 Task: Search one way flight ticket for 2 adults, 2 children, 2 infants in seat in first from Montrose: Montrose Regional Airport to Gillette: Gillette Campbell County Airport on 5-1-2023. Choice of flights is Singapure airlines. Number of bags: 7 checked bags. Price is upto 50000. Outbound departure time preference is 11:15.
Action: Mouse moved to (248, 254)
Screenshot: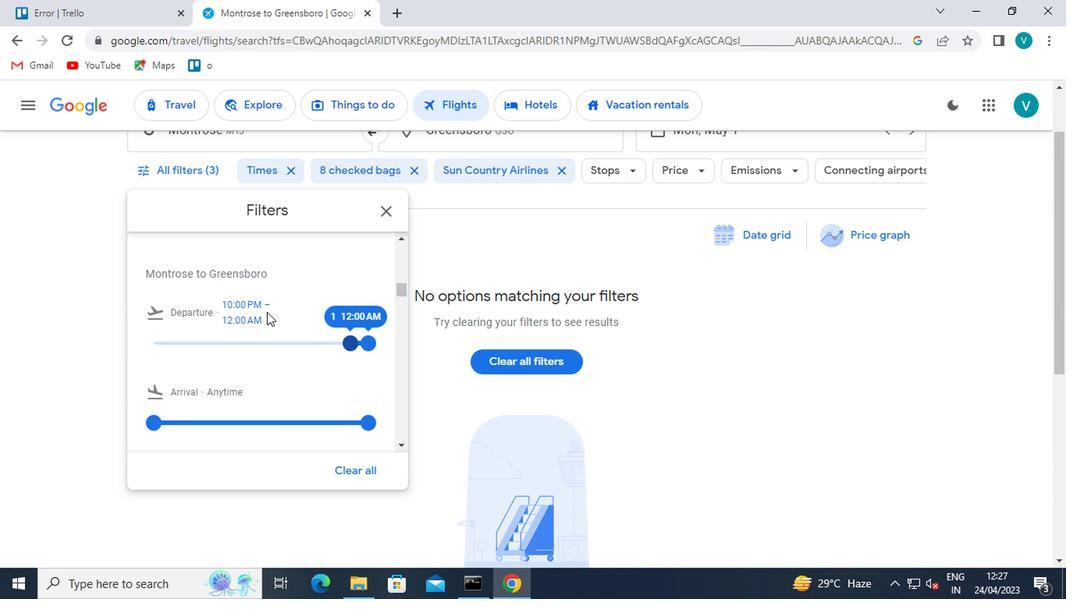 
Action: Mouse scrolled (248, 255) with delta (0, 0)
Screenshot: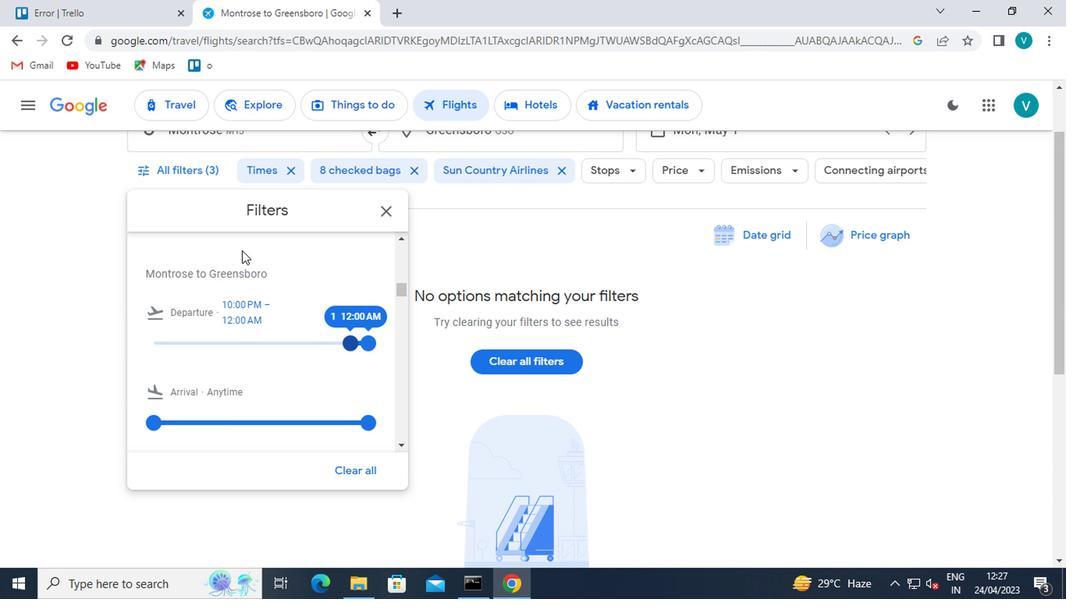 
Action: Mouse scrolled (248, 255) with delta (0, 0)
Screenshot: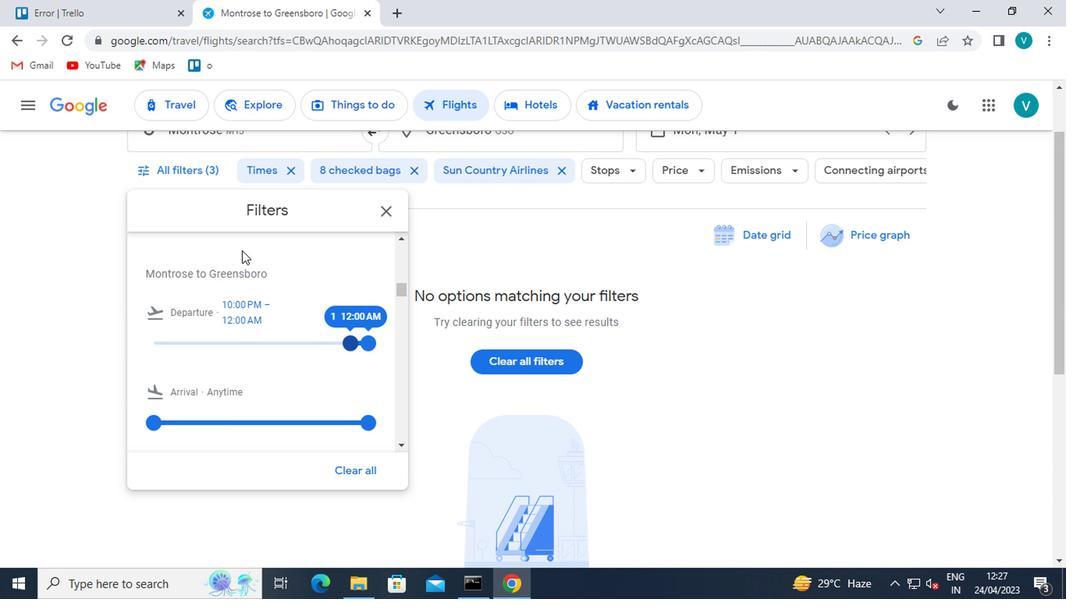 
Action: Mouse scrolled (248, 255) with delta (0, 0)
Screenshot: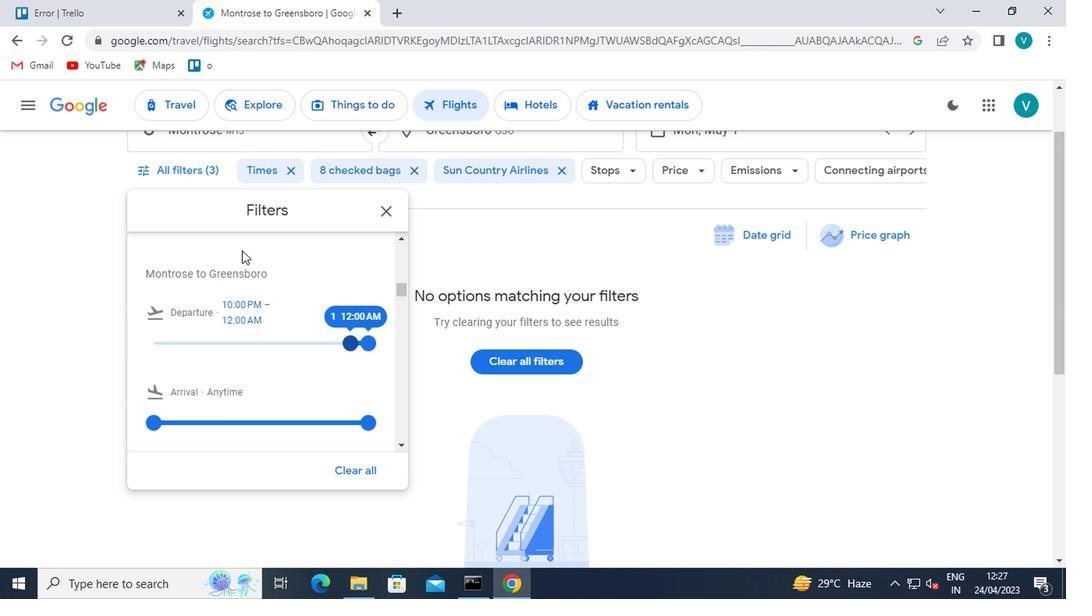 
Action: Mouse scrolled (248, 255) with delta (0, 0)
Screenshot: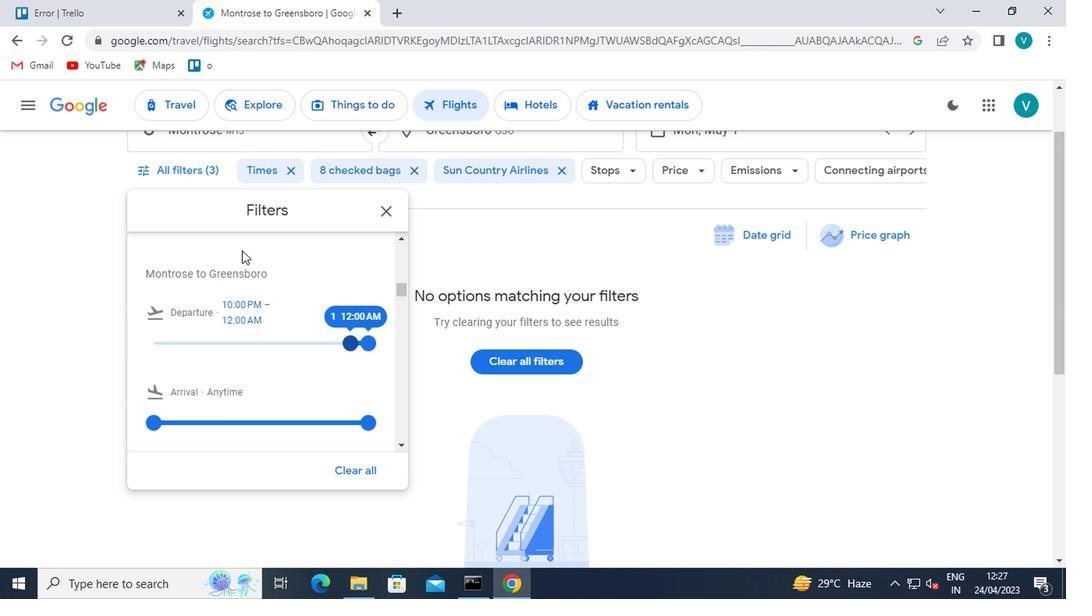 
Action: Mouse moved to (297, 232)
Screenshot: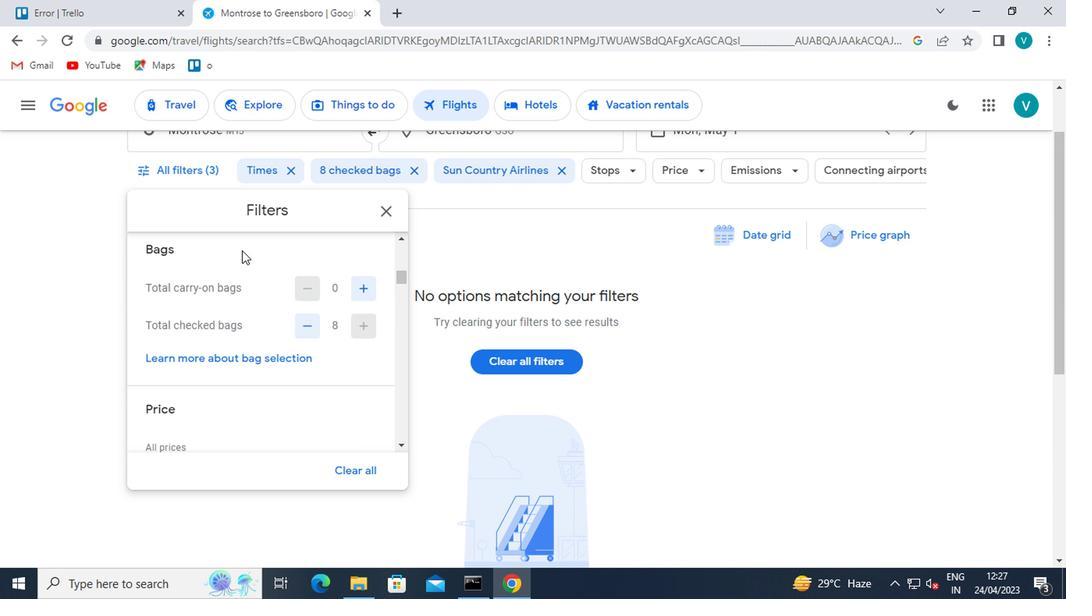 
Action: Mouse scrolled (297, 233) with delta (0, 0)
Screenshot: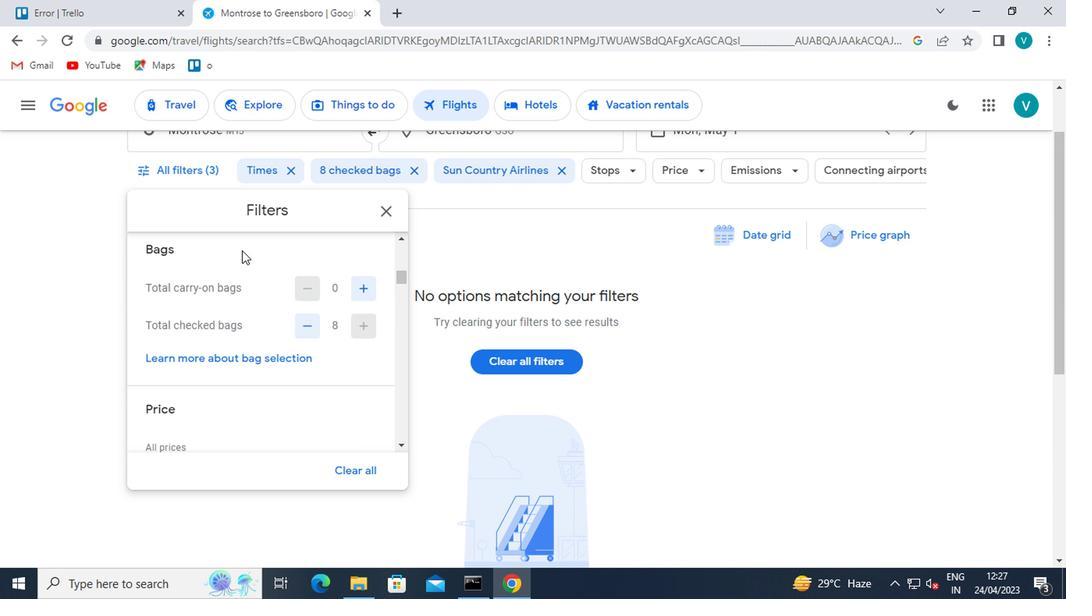
Action: Mouse moved to (298, 231)
Screenshot: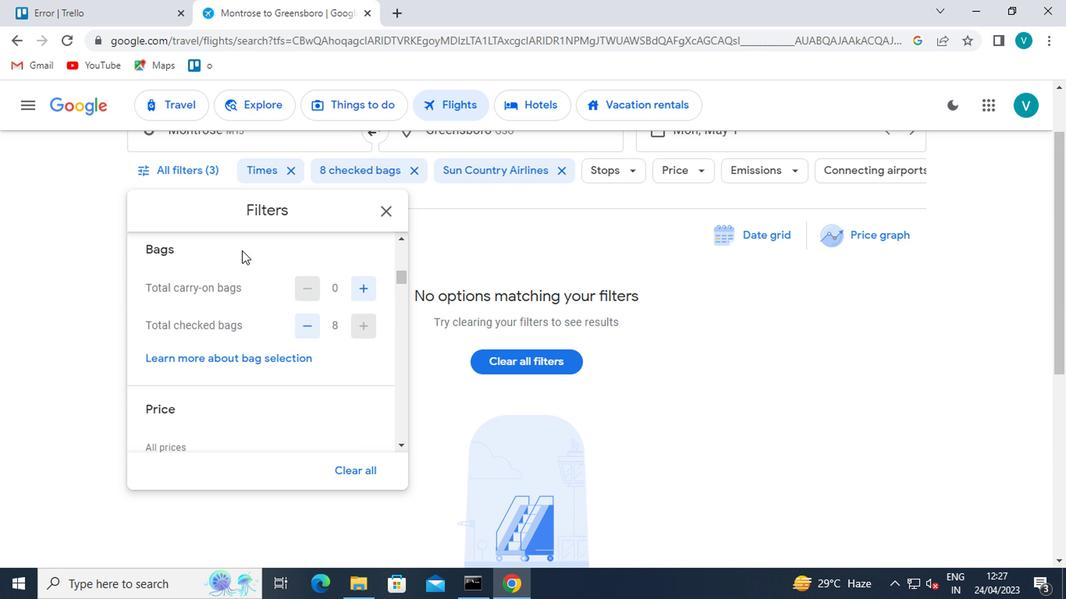 
Action: Mouse scrolled (298, 232) with delta (0, 0)
Screenshot: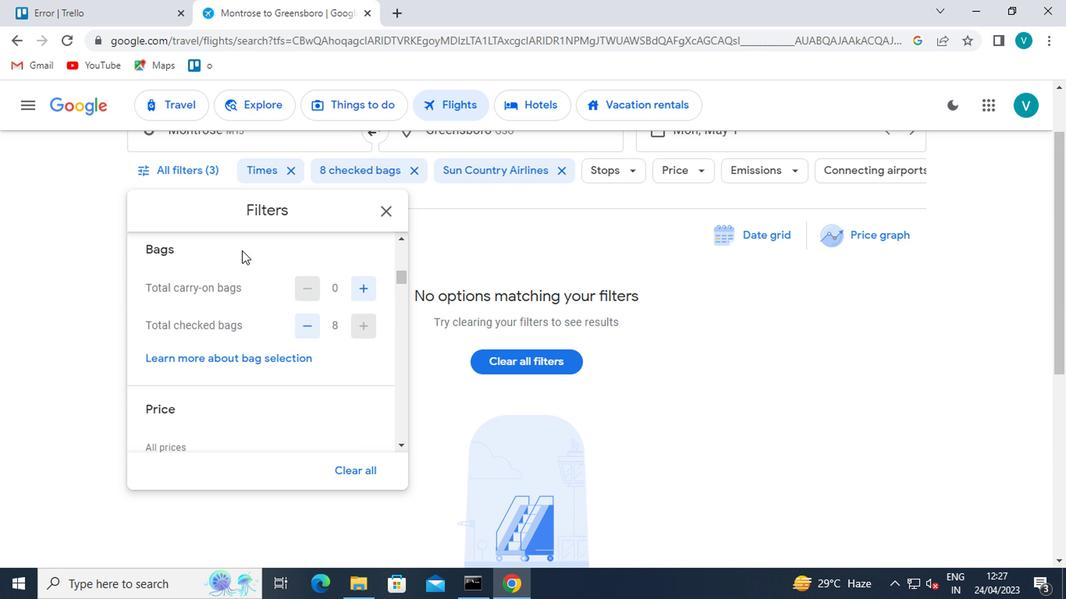 
Action: Mouse moved to (298, 231)
Screenshot: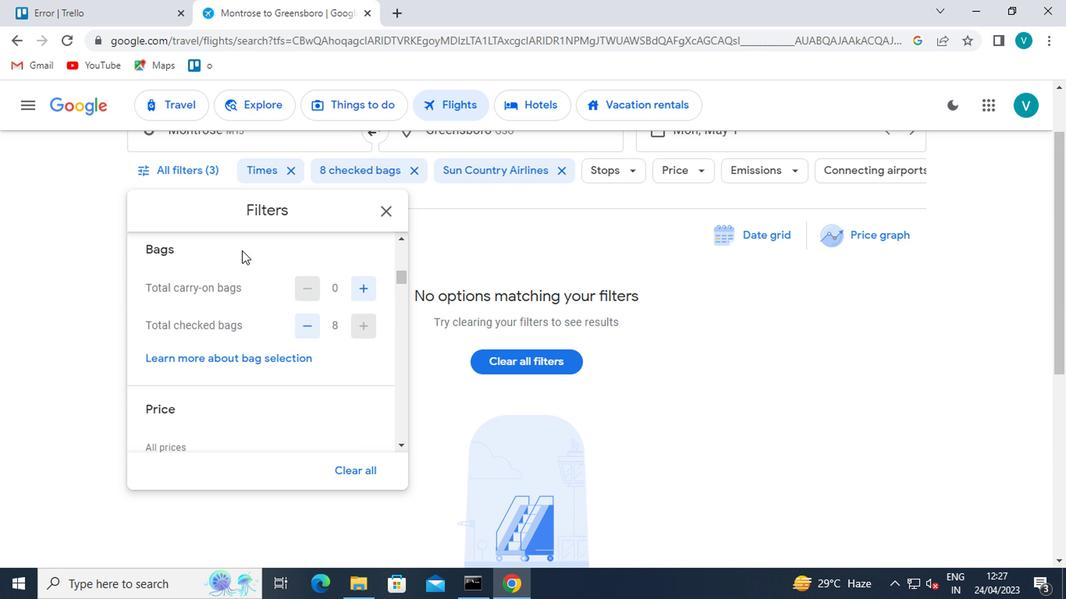 
Action: Mouse scrolled (298, 231) with delta (0, 0)
Screenshot: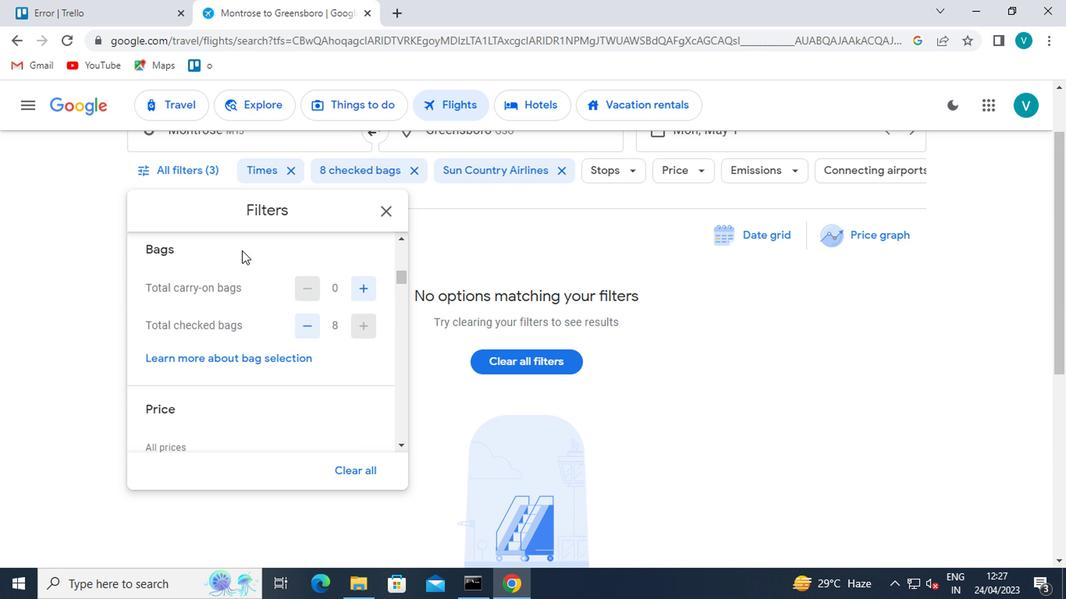 
Action: Mouse moved to (299, 230)
Screenshot: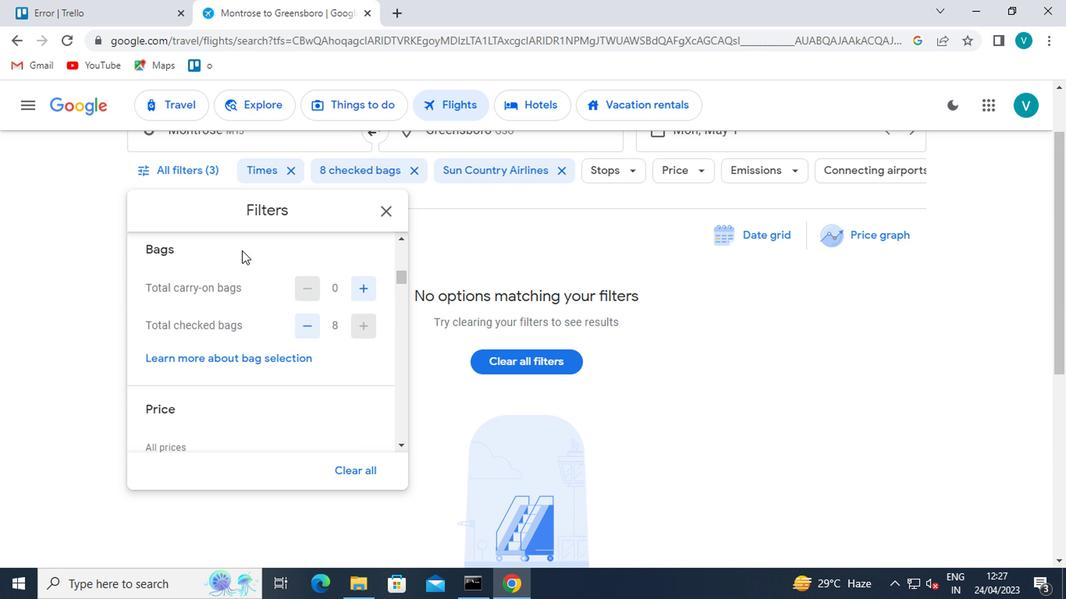 
Action: Mouse scrolled (299, 231) with delta (0, 0)
Screenshot: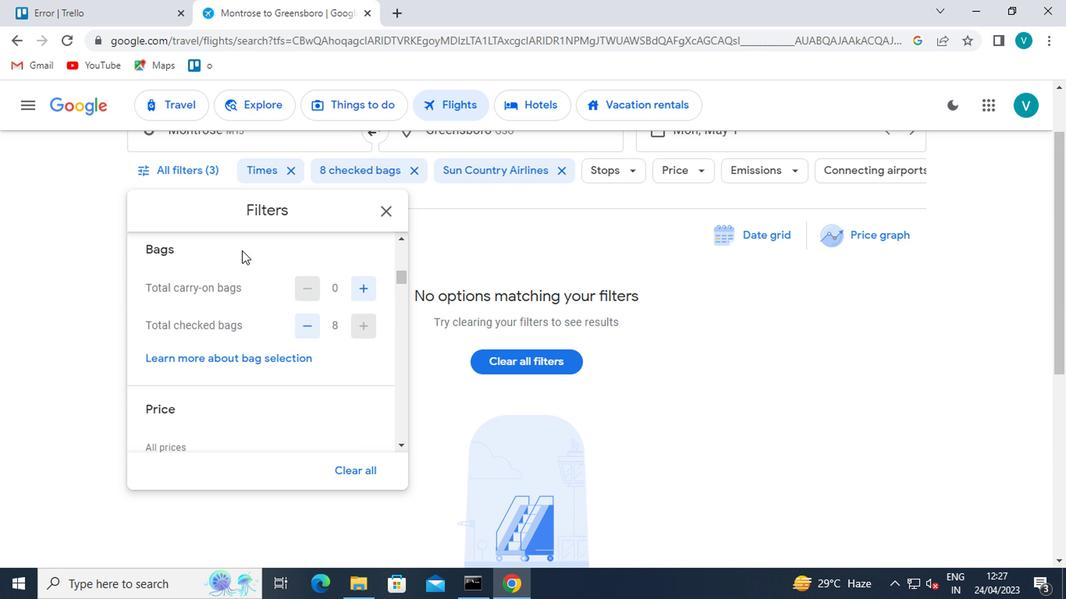 
Action: Mouse scrolled (299, 231) with delta (0, 0)
Screenshot: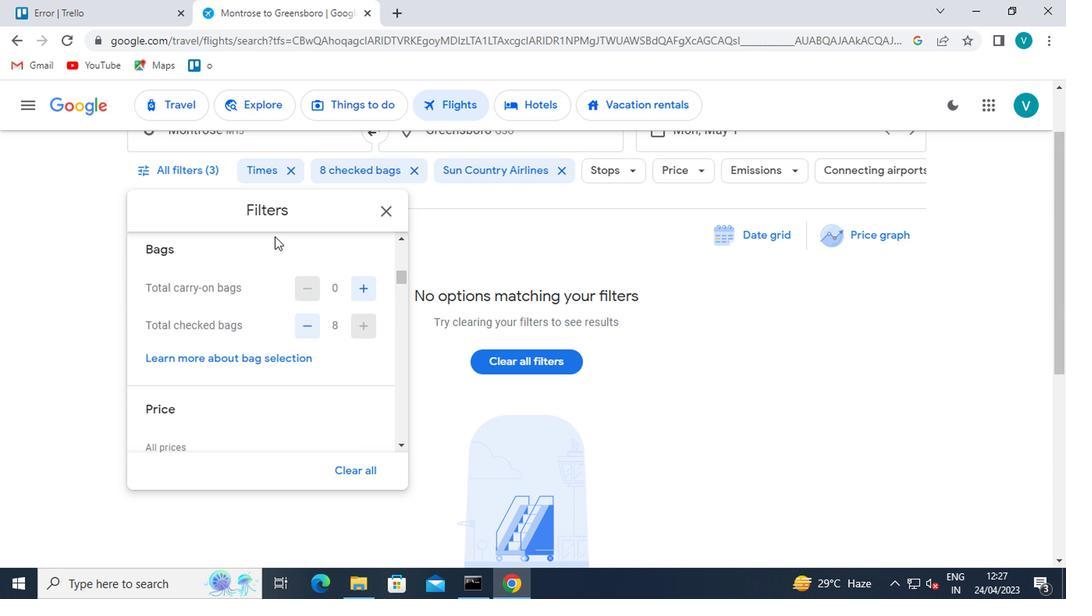
Action: Mouse moved to (213, 198)
Screenshot: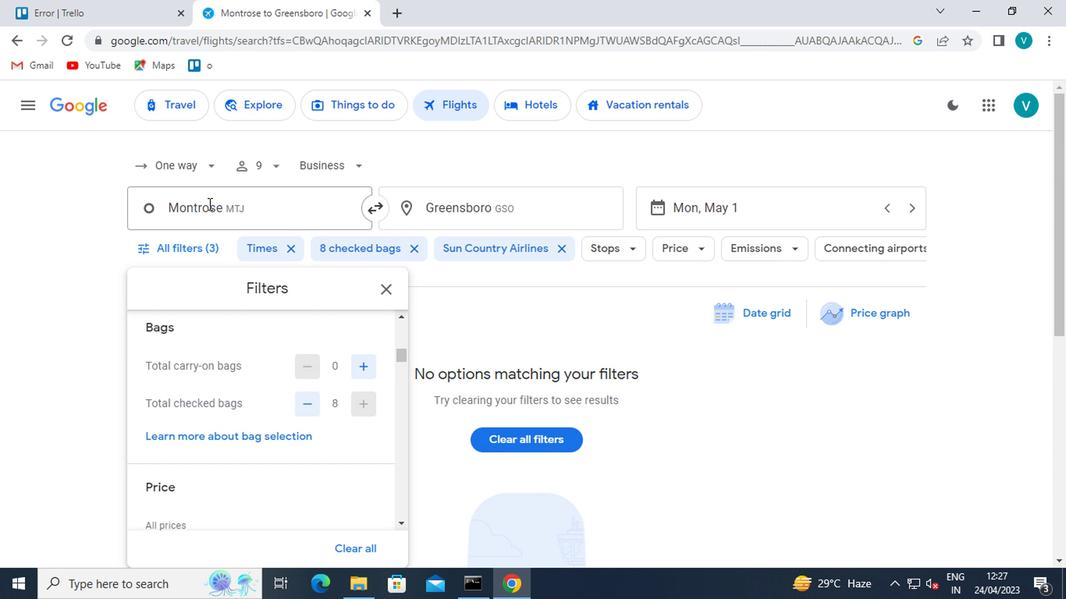 
Action: Mouse pressed left at (213, 198)
Screenshot: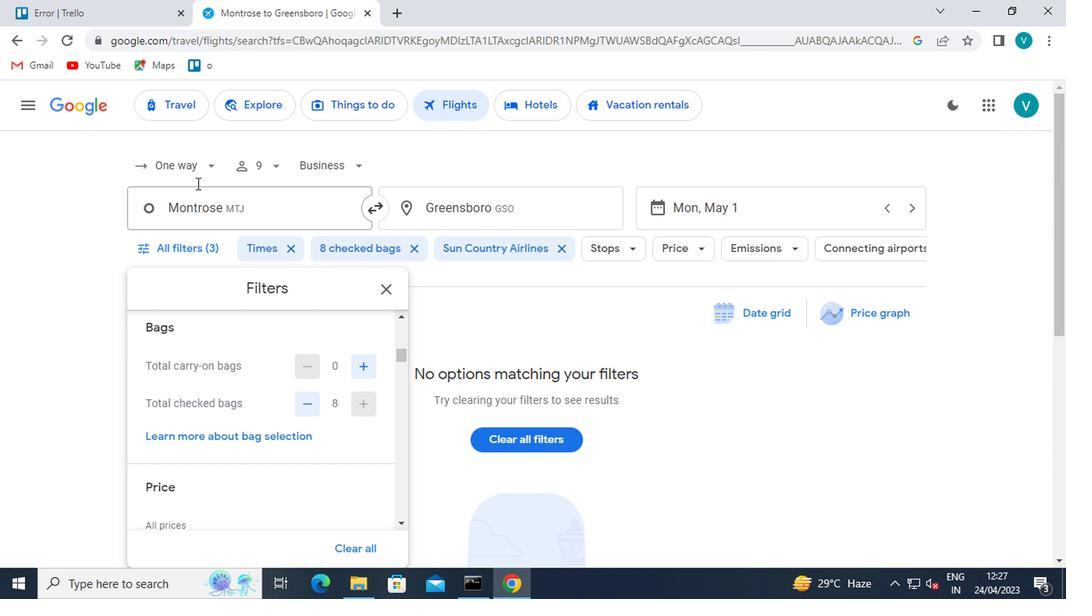 
Action: Mouse moved to (222, 242)
Screenshot: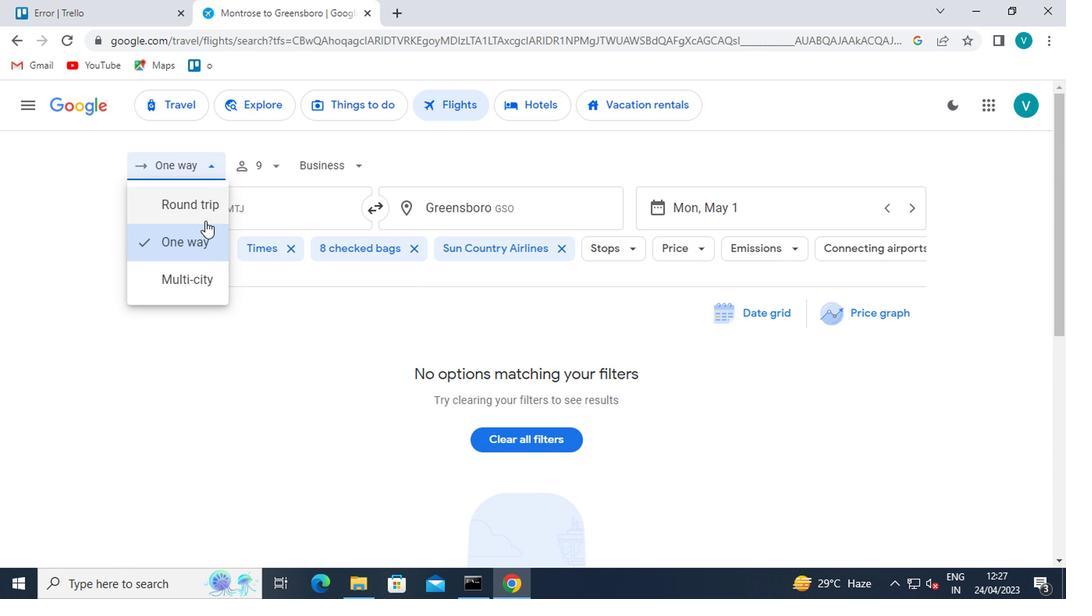 
Action: Mouse pressed left at (222, 242)
Screenshot: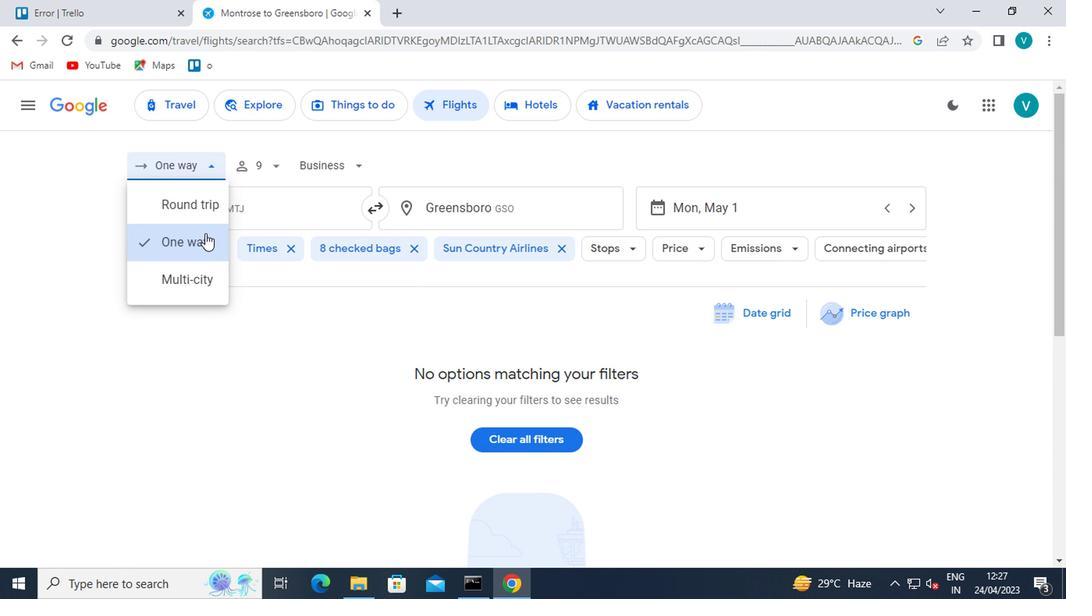 
Action: Mouse moved to (266, 198)
Screenshot: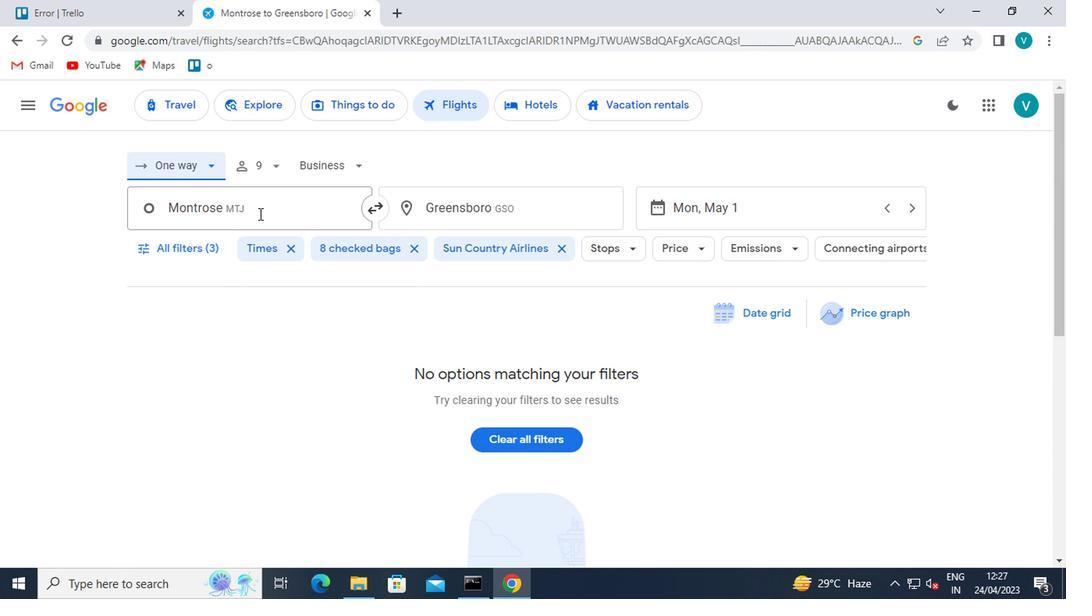 
Action: Mouse pressed left at (266, 198)
Screenshot: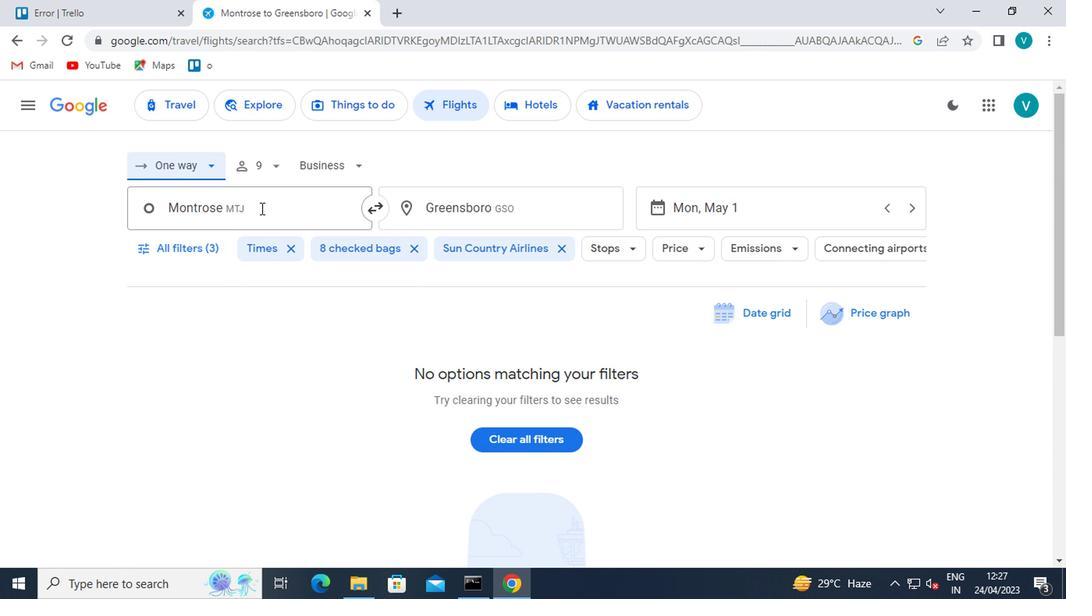 
Action: Mouse moved to (354, 221)
Screenshot: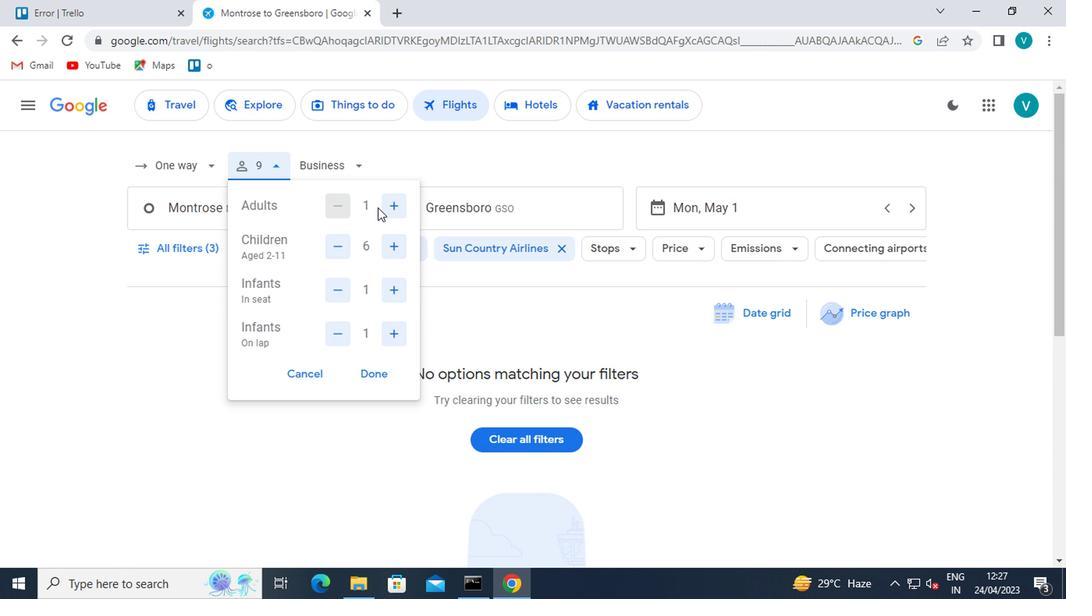 
Action: Mouse pressed left at (354, 221)
Screenshot: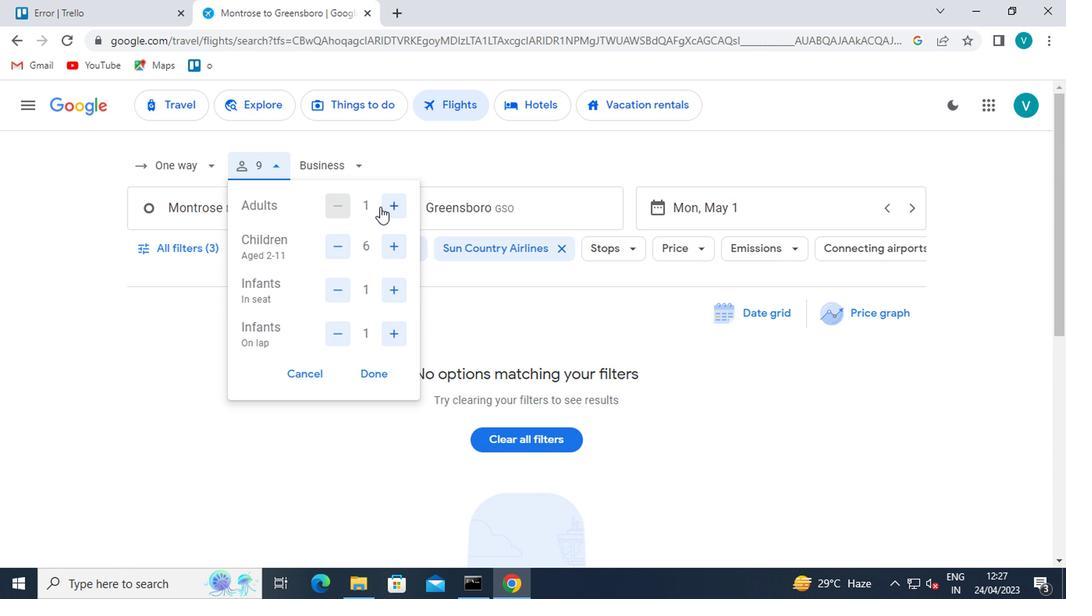 
Action: Mouse moved to (314, 252)
Screenshot: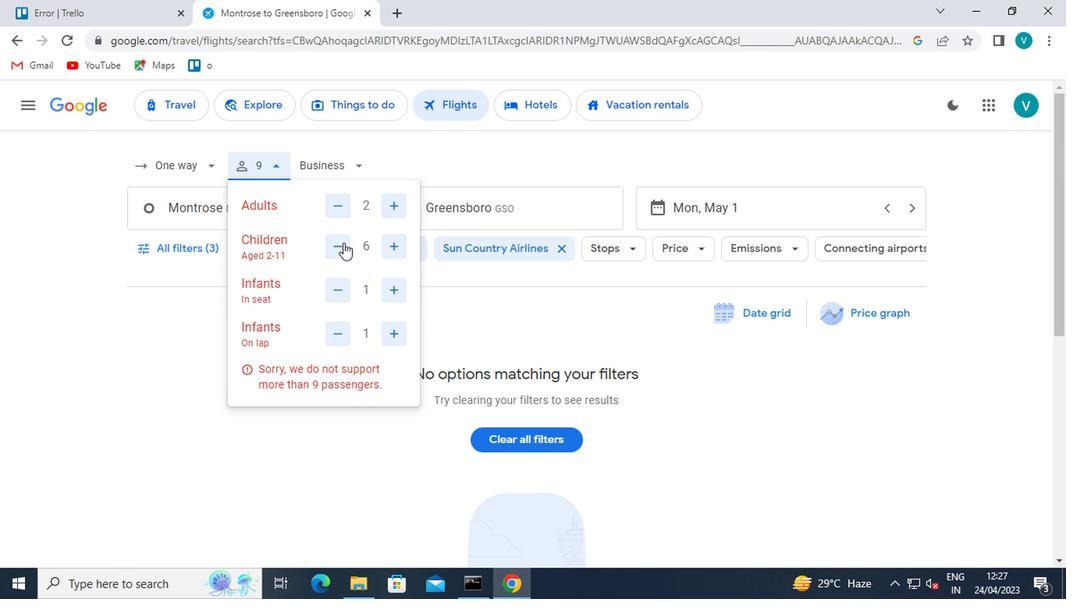 
Action: Mouse pressed left at (314, 252)
Screenshot: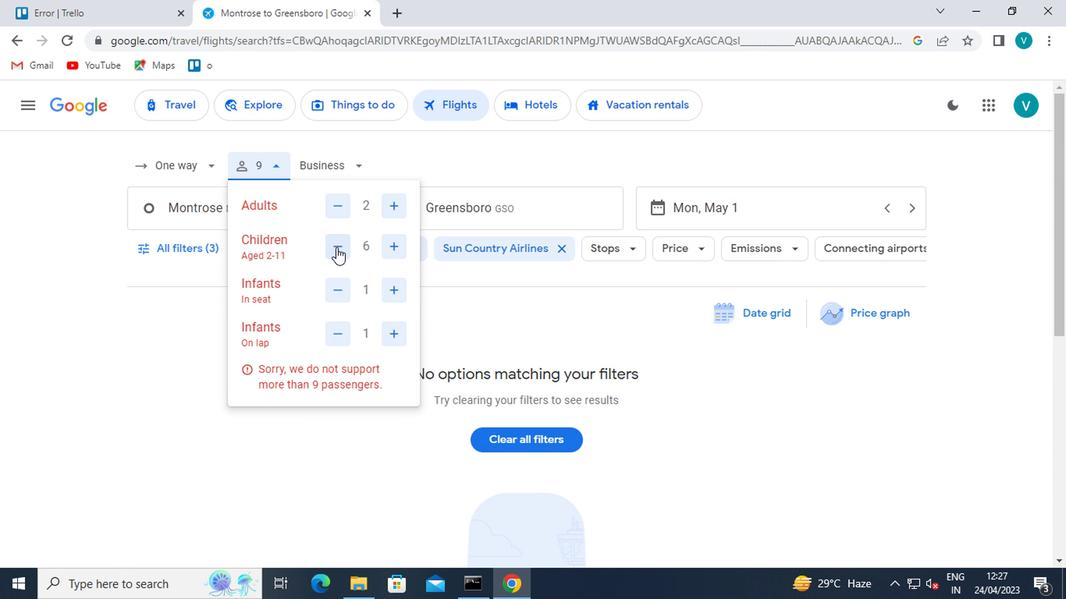 
Action: Mouse pressed left at (314, 252)
Screenshot: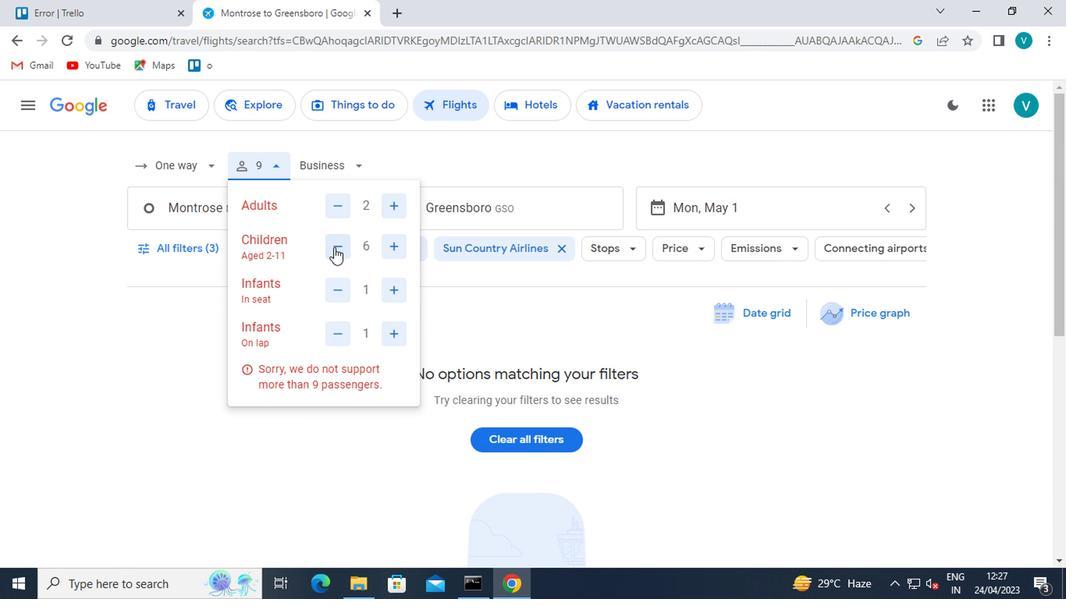 
Action: Mouse pressed left at (314, 252)
Screenshot: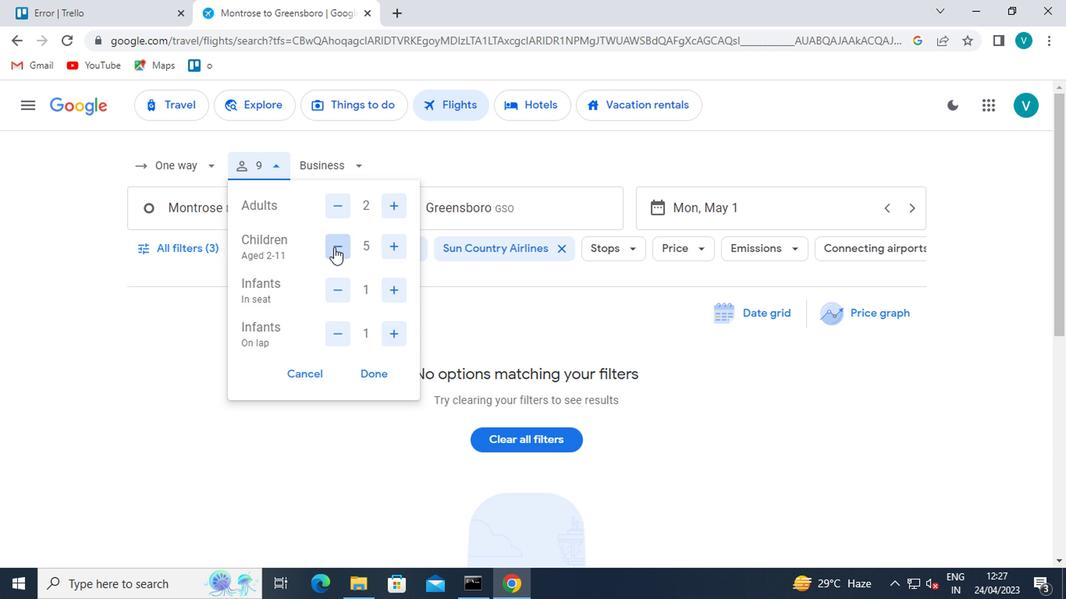 
Action: Mouse pressed left at (314, 252)
Screenshot: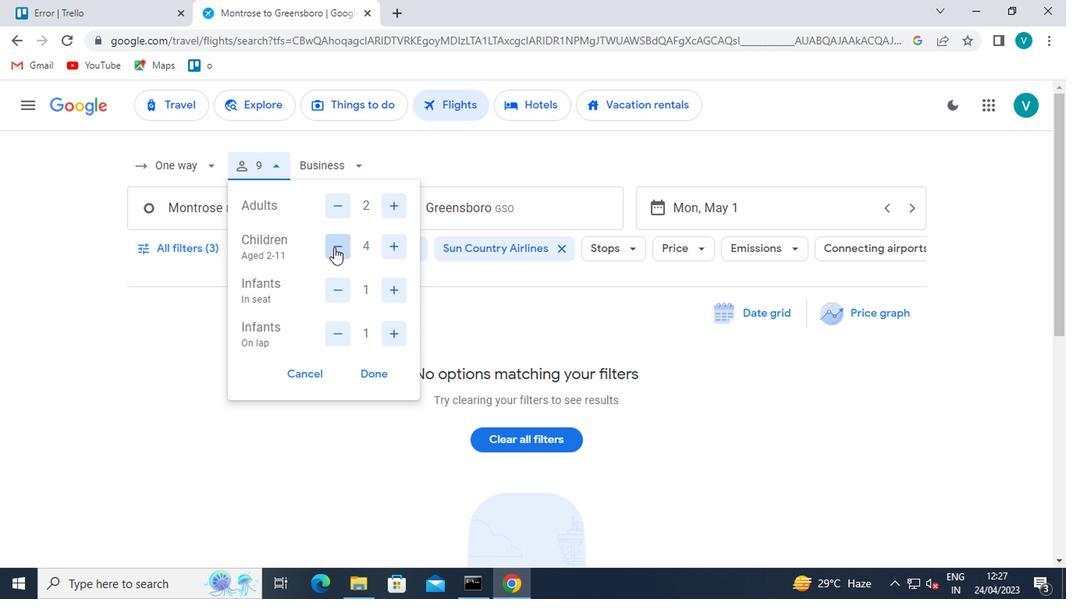 
Action: Mouse moved to (351, 279)
Screenshot: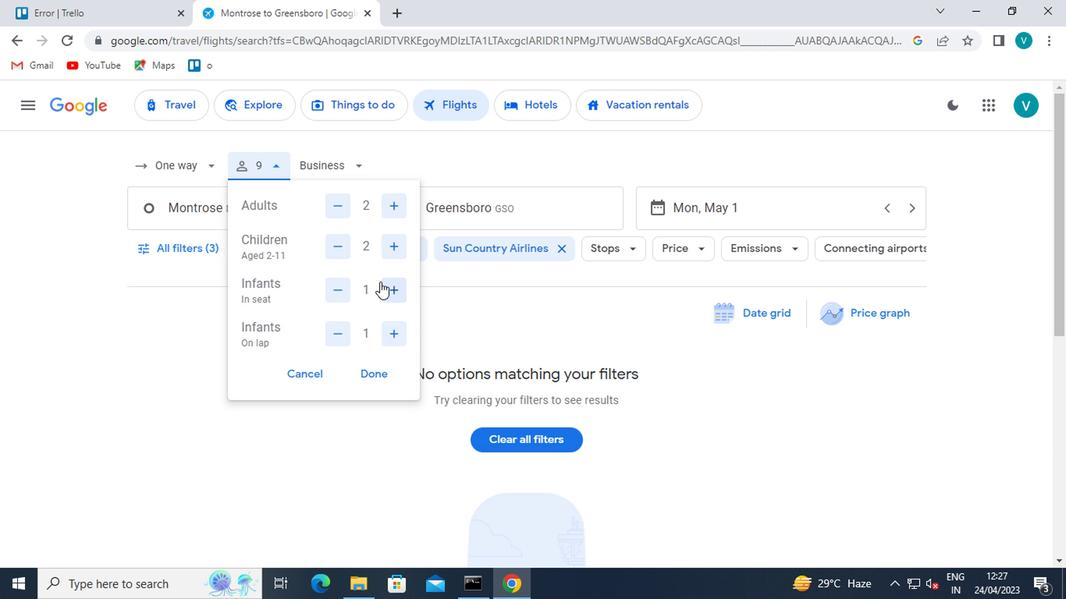 
Action: Mouse pressed left at (351, 279)
Screenshot: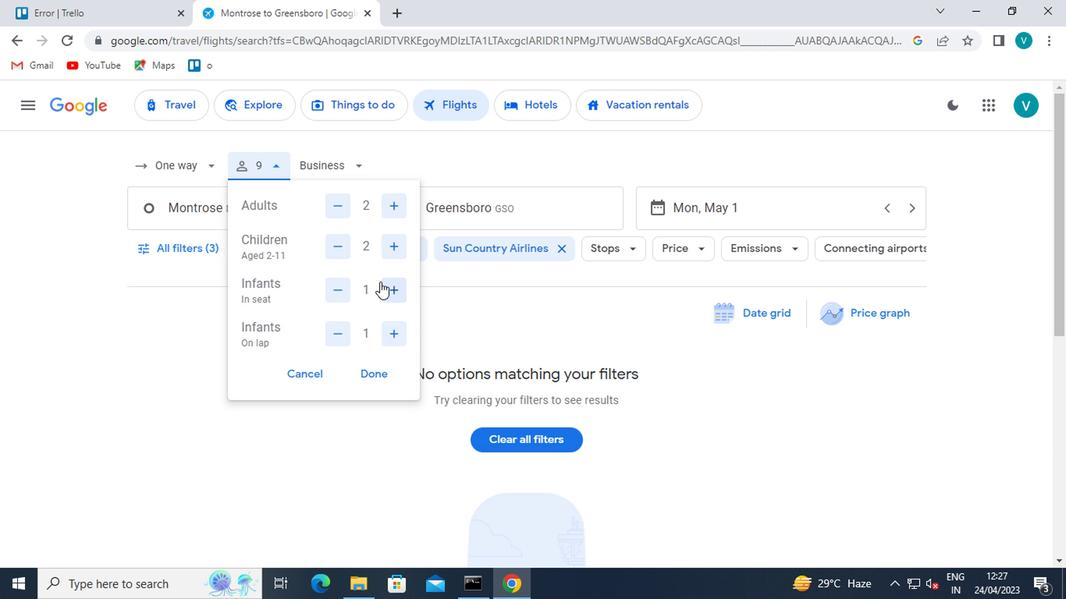 
Action: Mouse moved to (317, 314)
Screenshot: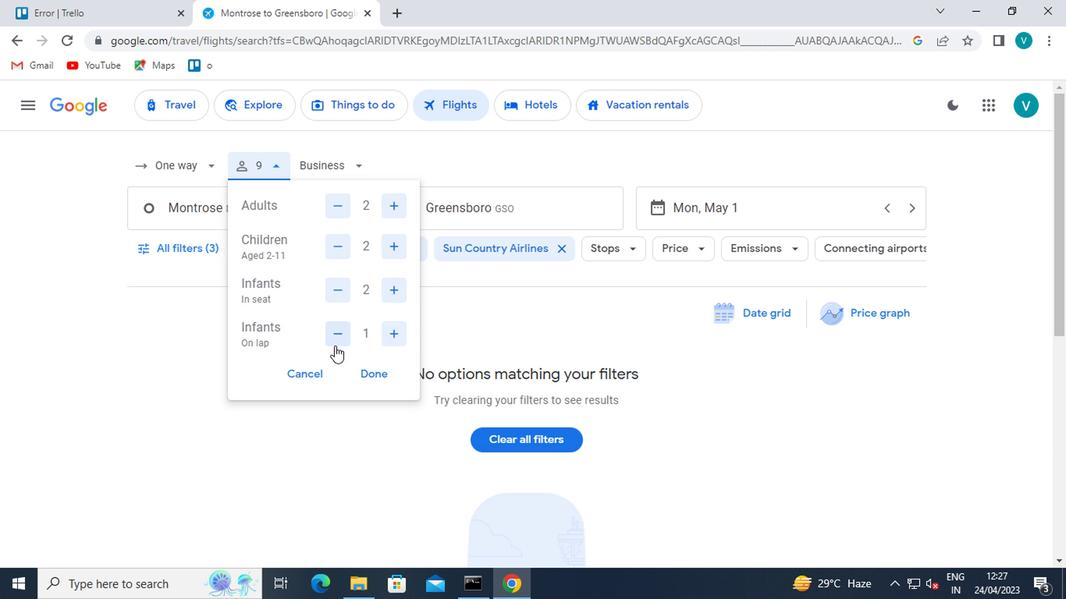 
Action: Mouse pressed left at (317, 314)
Screenshot: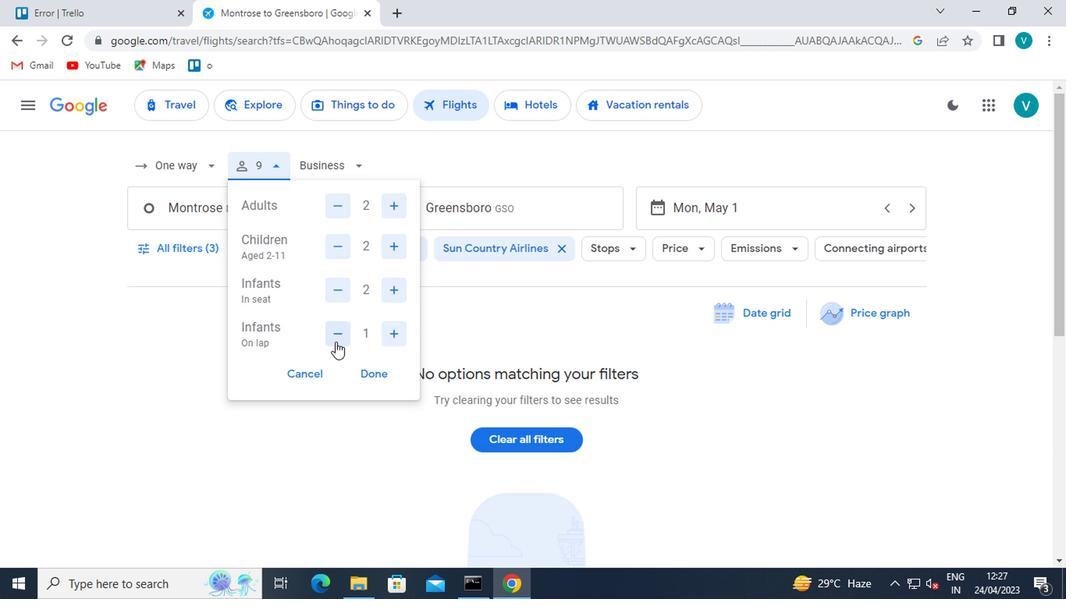 
Action: Mouse moved to (347, 343)
Screenshot: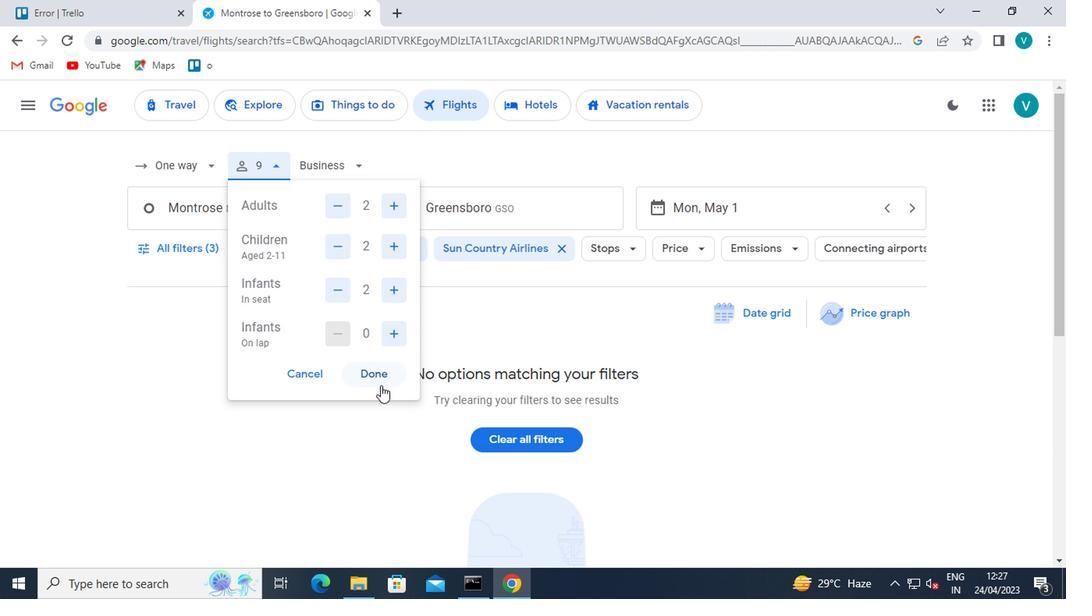 
Action: Mouse pressed left at (347, 343)
Screenshot: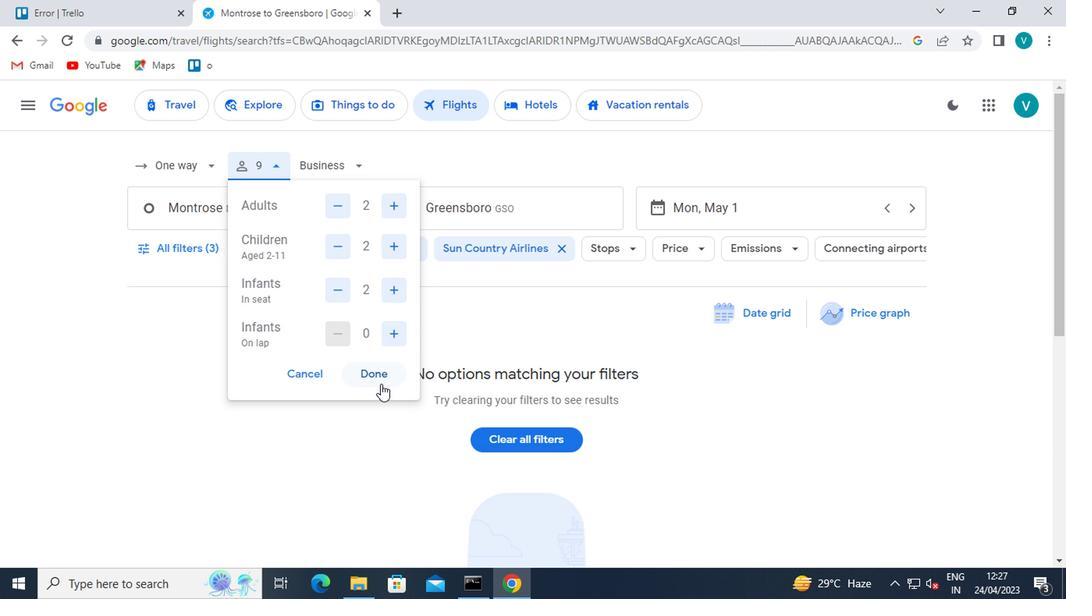 
Action: Mouse moved to (327, 200)
Screenshot: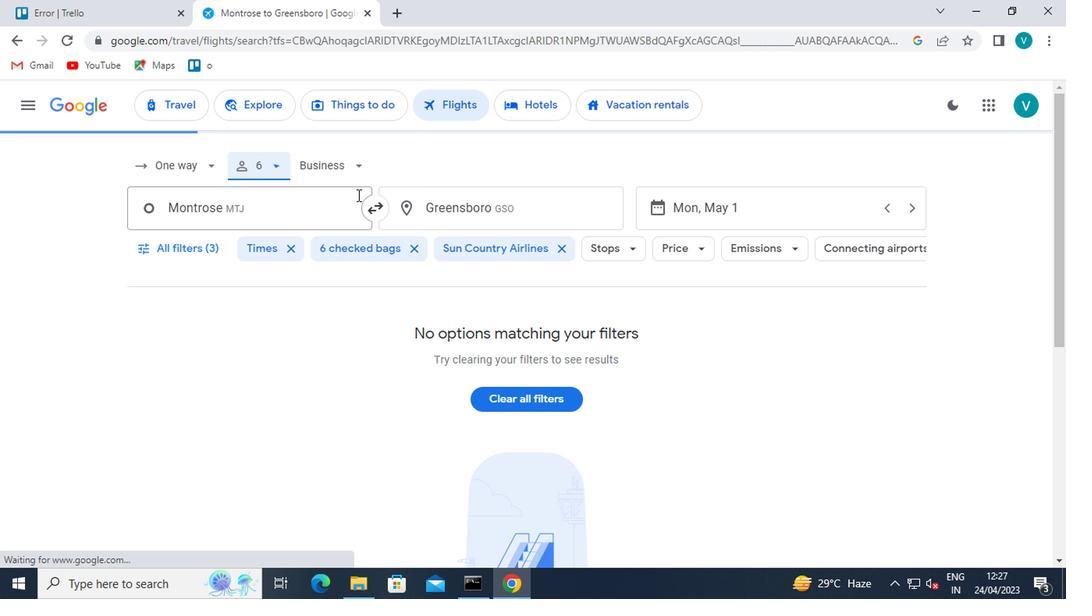 
Action: Mouse pressed left at (327, 200)
Screenshot: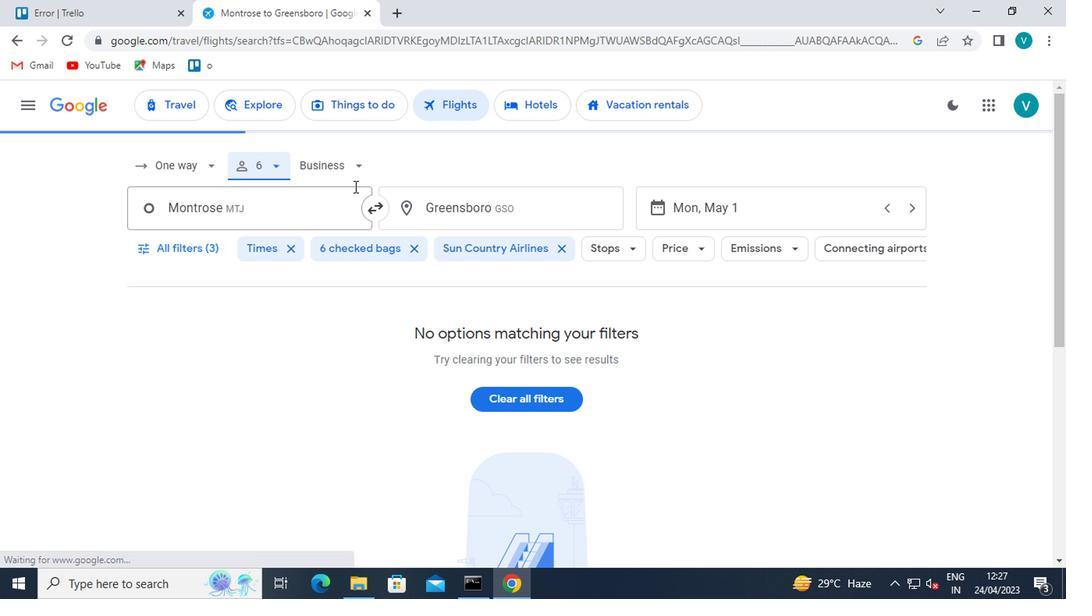 
Action: Mouse moved to (332, 296)
Screenshot: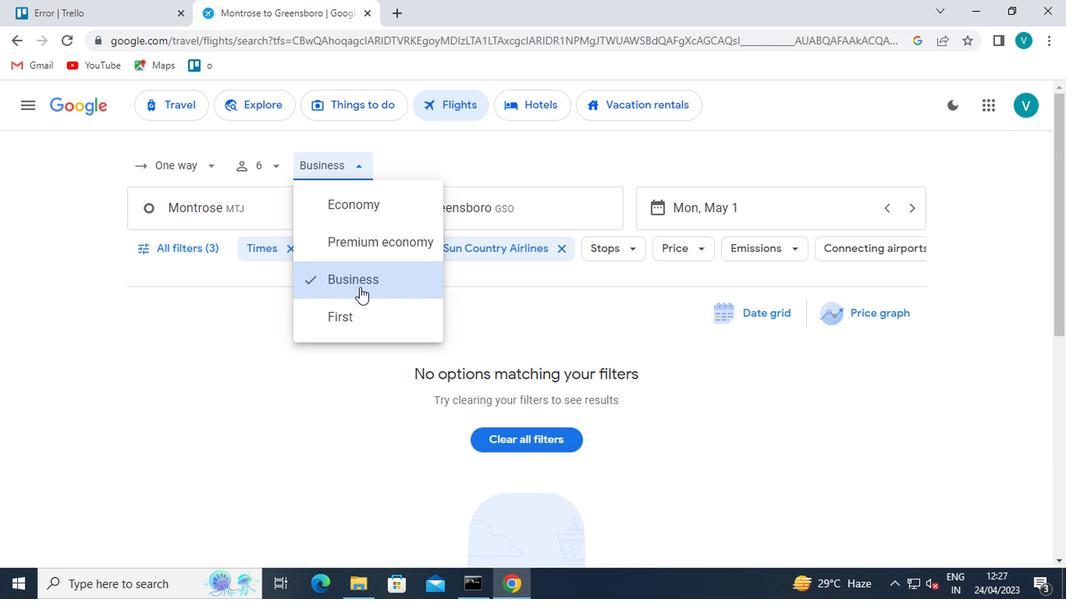 
Action: Mouse pressed left at (332, 296)
Screenshot: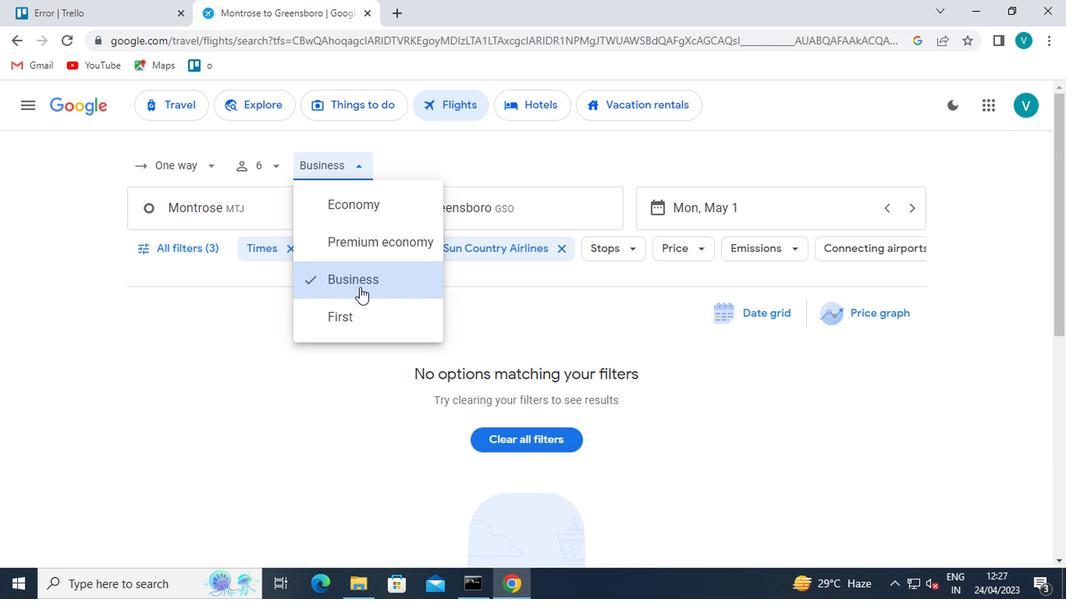 
Action: Mouse moved to (312, 233)
Screenshot: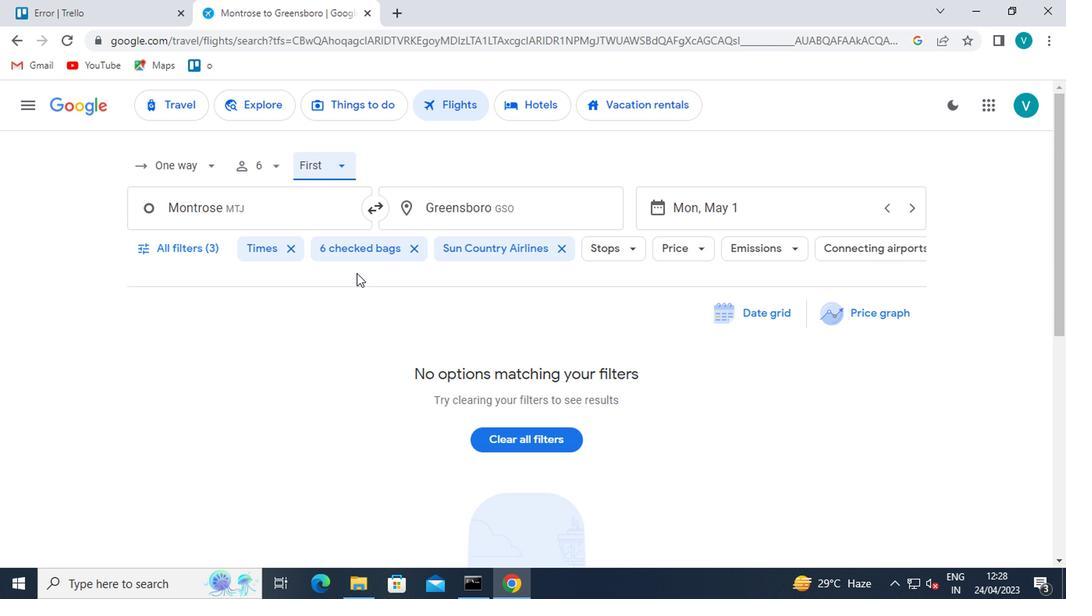 
Action: Mouse pressed left at (312, 233)
Screenshot: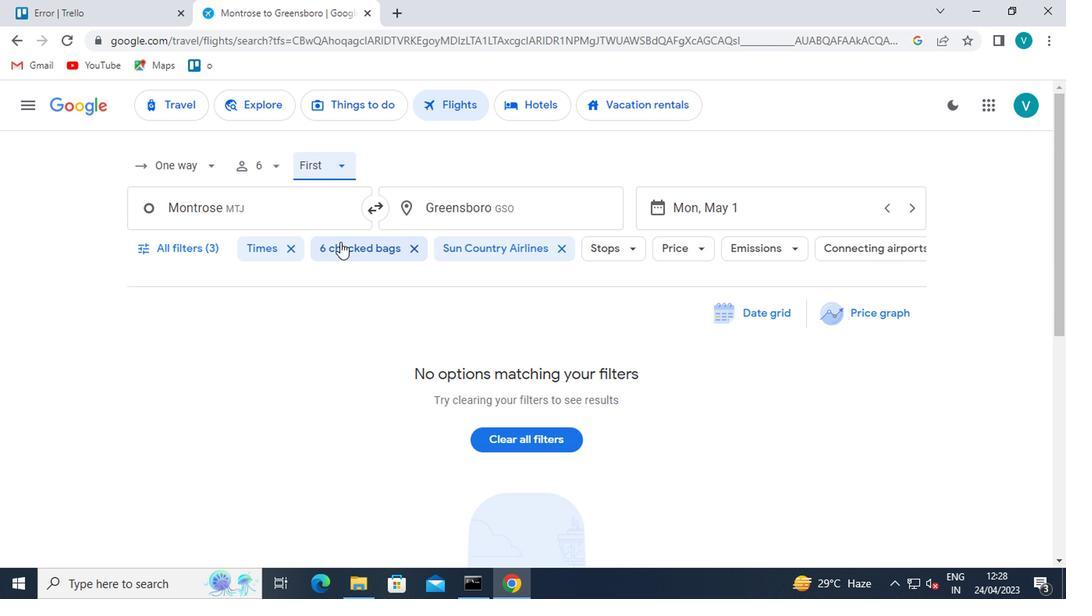 
Action: Mouse moved to (290, 263)
Screenshot: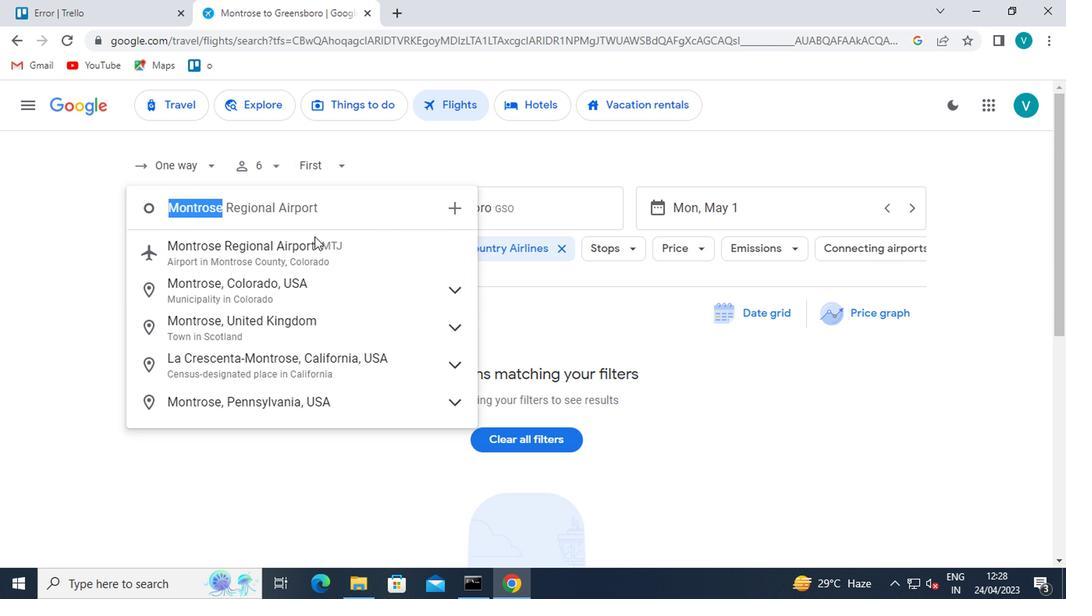 
Action: Mouse pressed left at (290, 263)
Screenshot: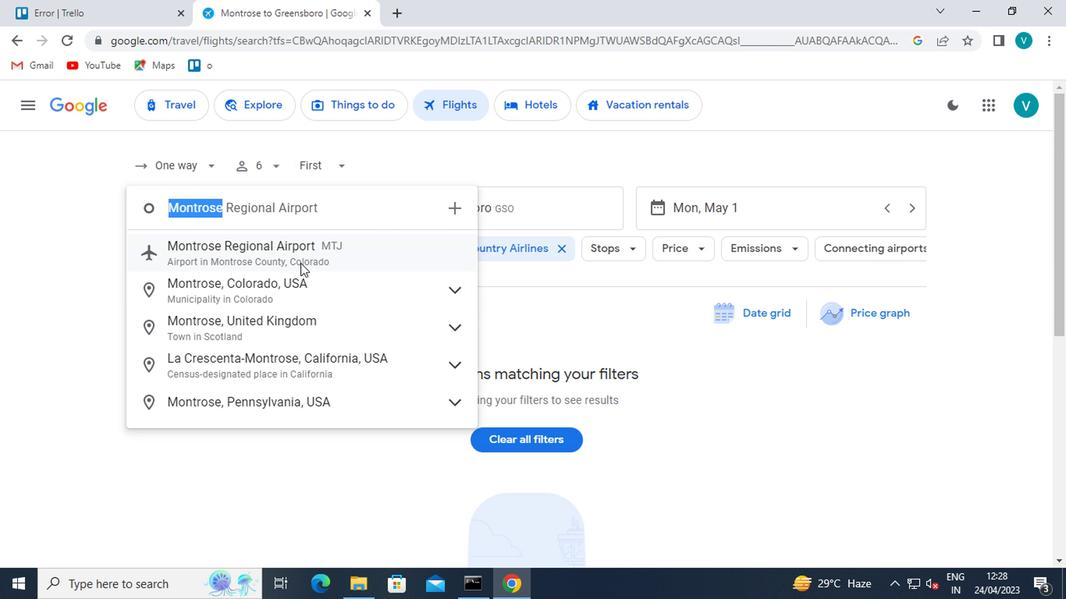 
Action: Mouse moved to (449, 228)
Screenshot: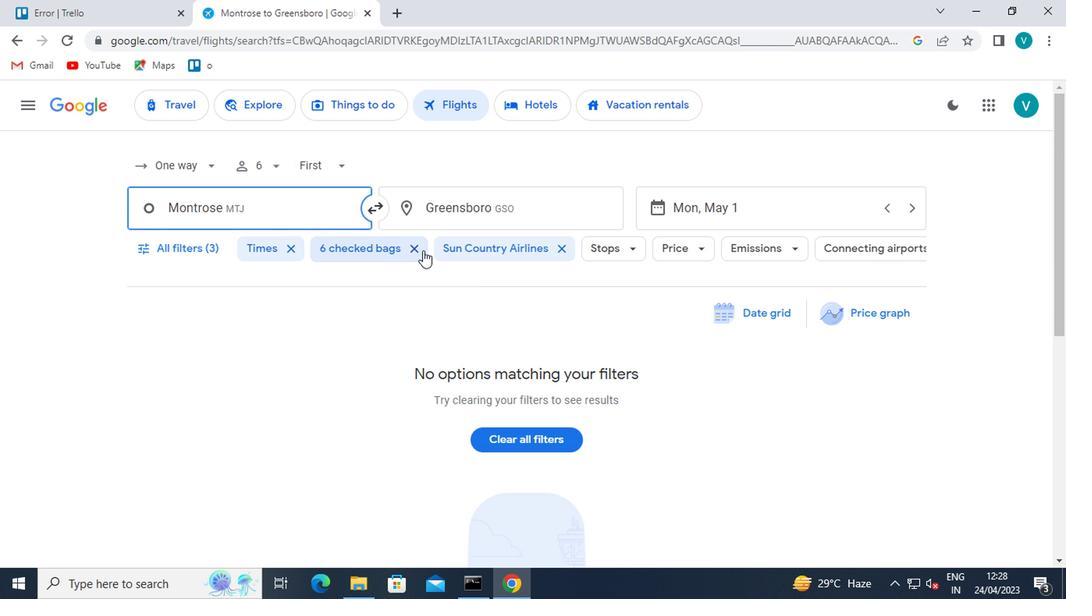 
Action: Mouse pressed left at (449, 228)
Screenshot: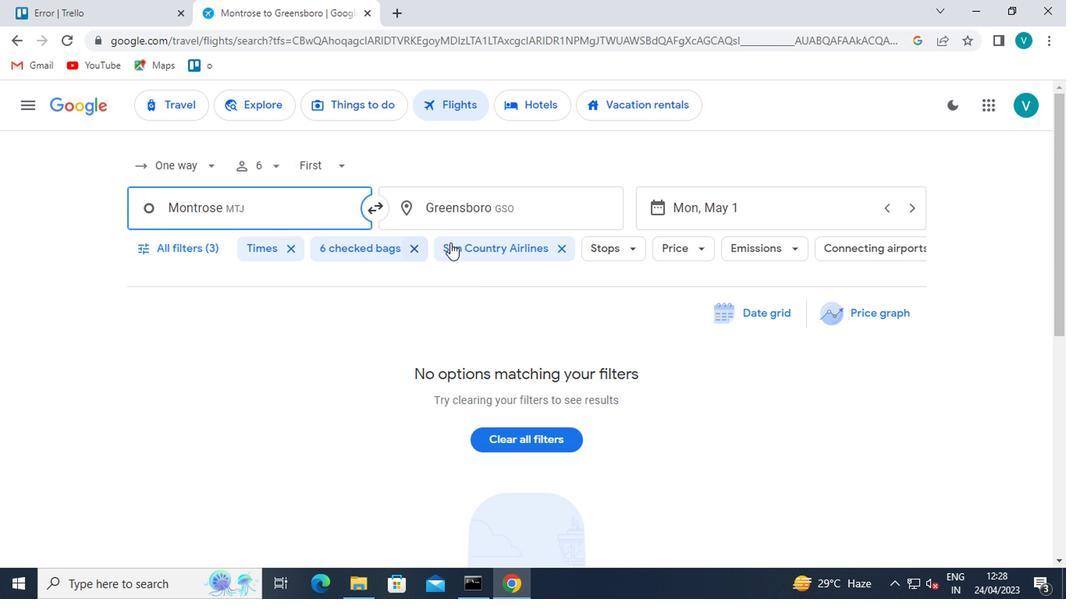 
Action: Key pressed <Key.shift>GILLETTE<Key.enter>
Screenshot: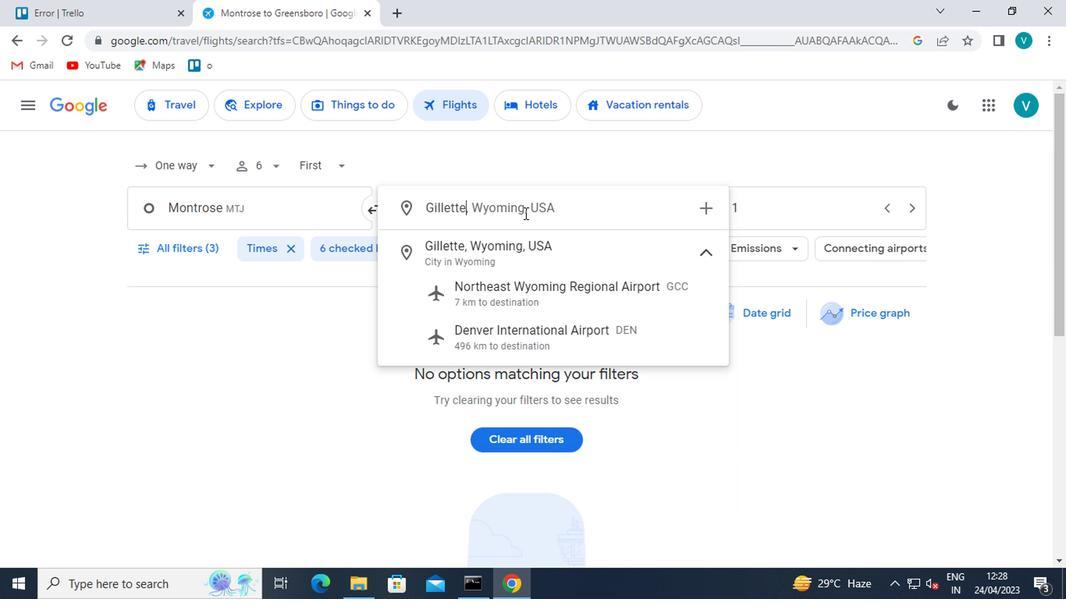 
Action: Mouse moved to (622, 230)
Screenshot: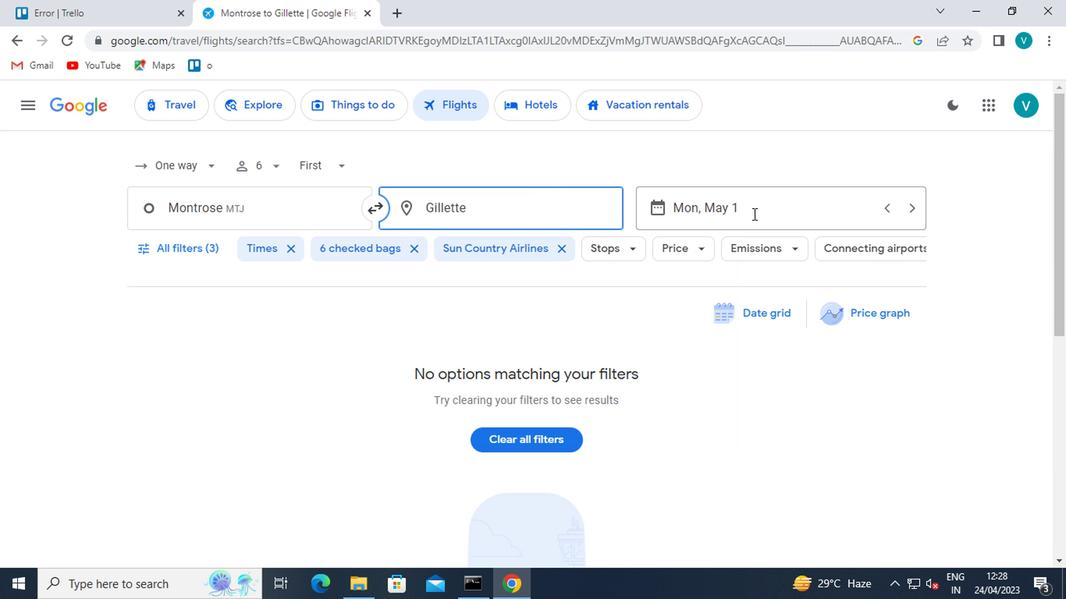 
Action: Mouse pressed left at (622, 230)
Screenshot: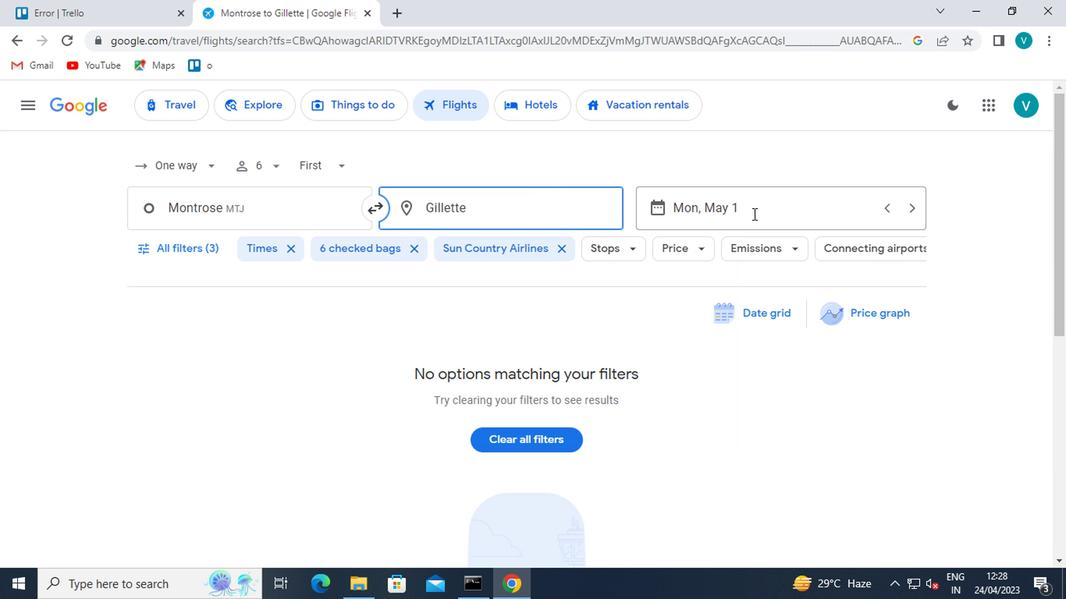 
Action: Mouse moved to (588, 283)
Screenshot: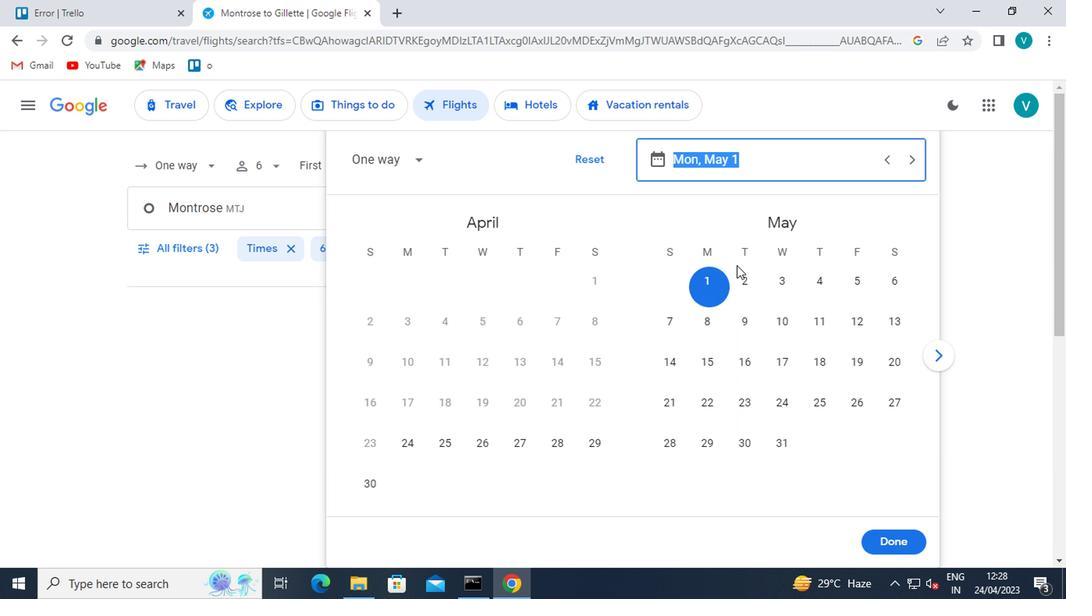 
Action: Mouse pressed left at (588, 283)
Screenshot: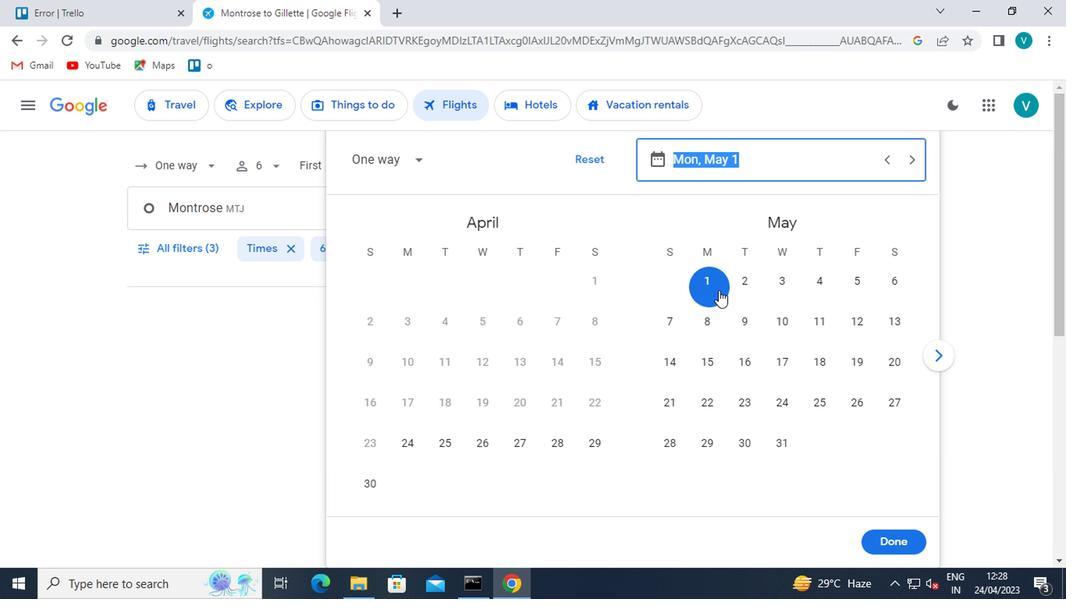 
Action: Mouse moved to (708, 465)
Screenshot: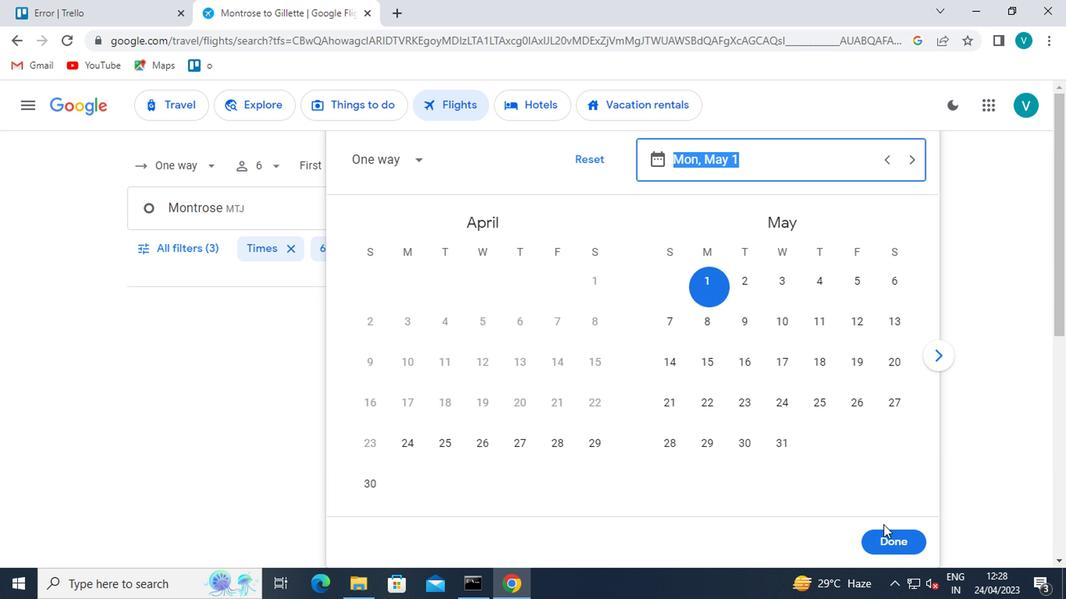 
Action: Mouse pressed left at (708, 465)
Screenshot: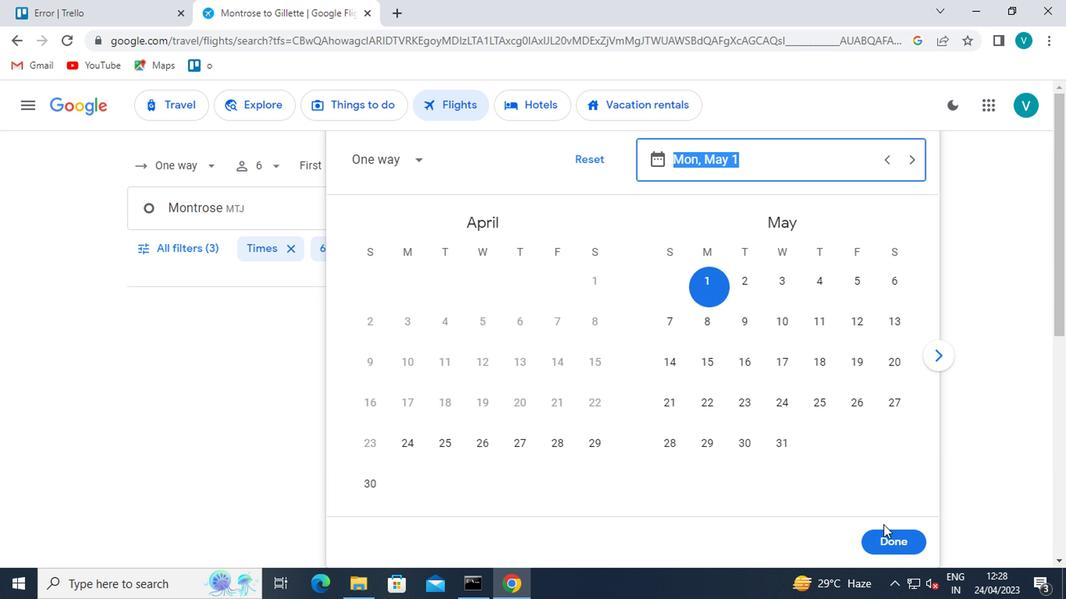 
Action: Mouse moved to (214, 250)
Screenshot: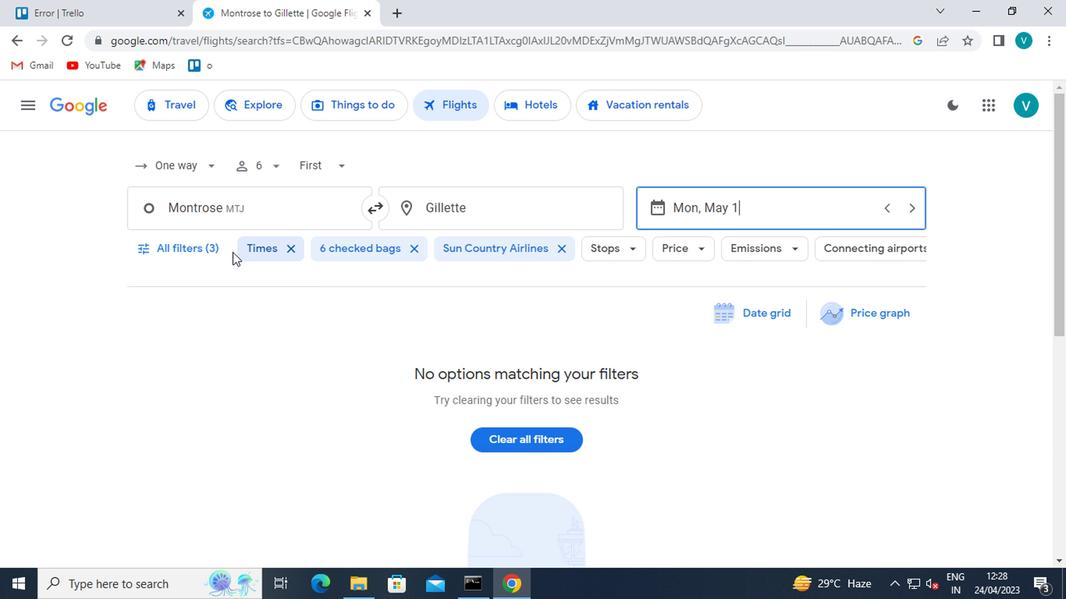 
Action: Mouse pressed left at (214, 250)
Screenshot: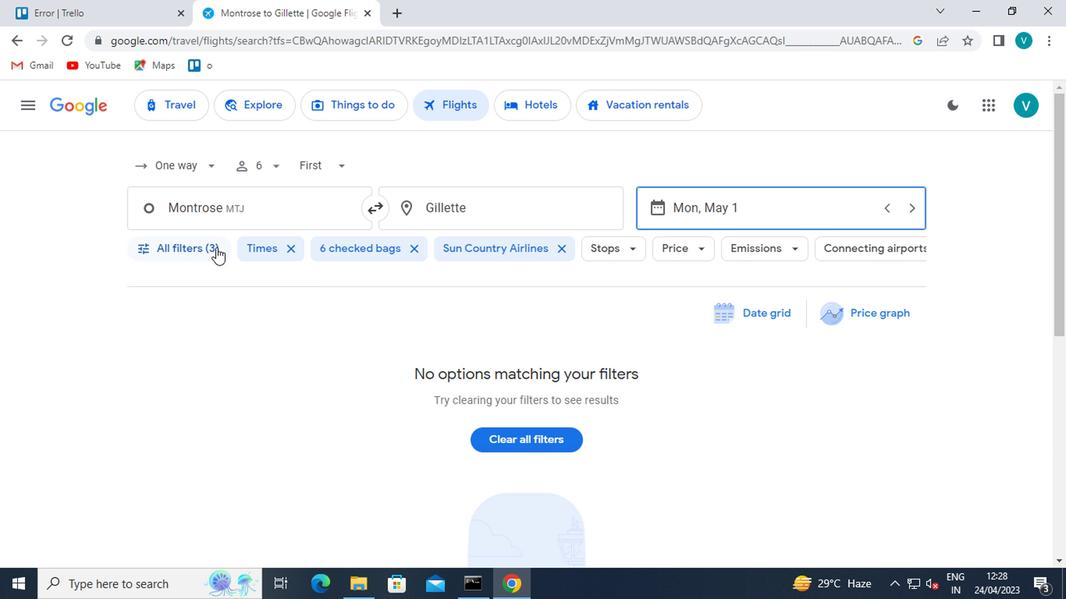 
Action: Mouse moved to (314, 364)
Screenshot: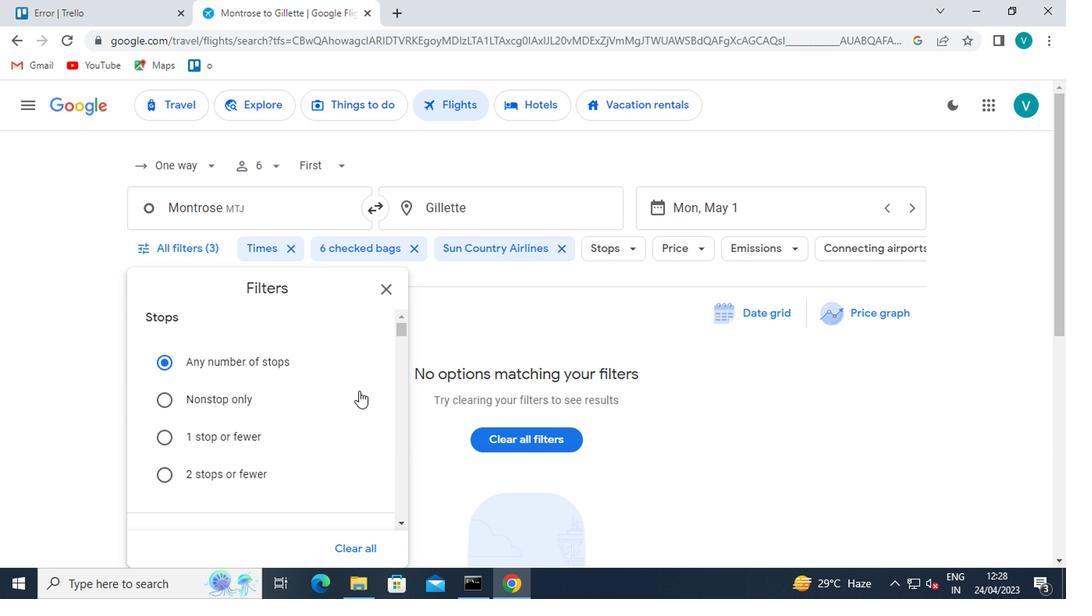 
Action: Mouse scrolled (314, 364) with delta (0, 0)
Screenshot: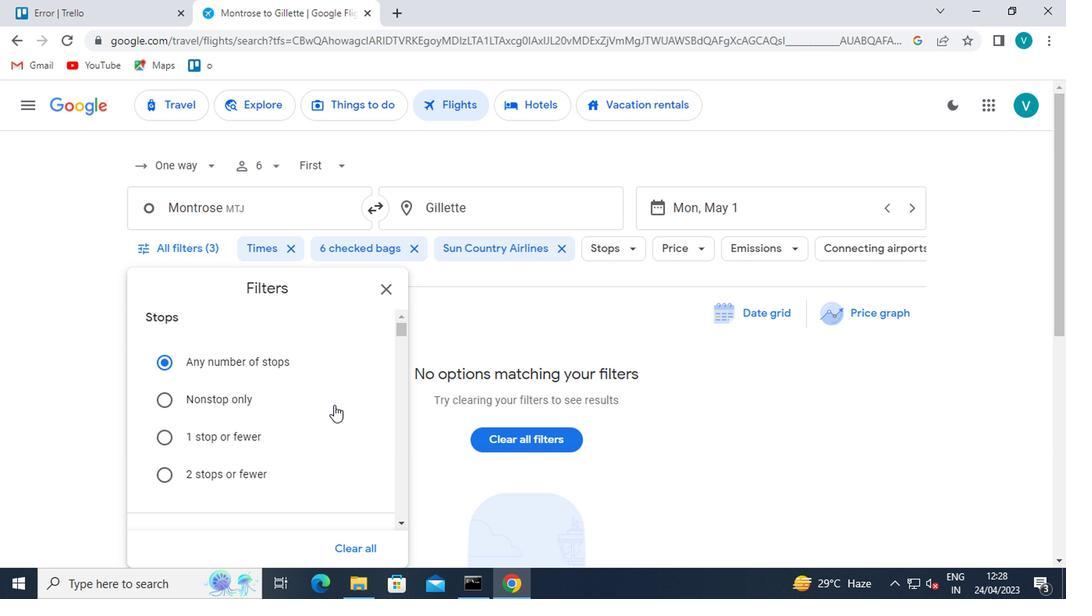 
Action: Mouse moved to (314, 365)
Screenshot: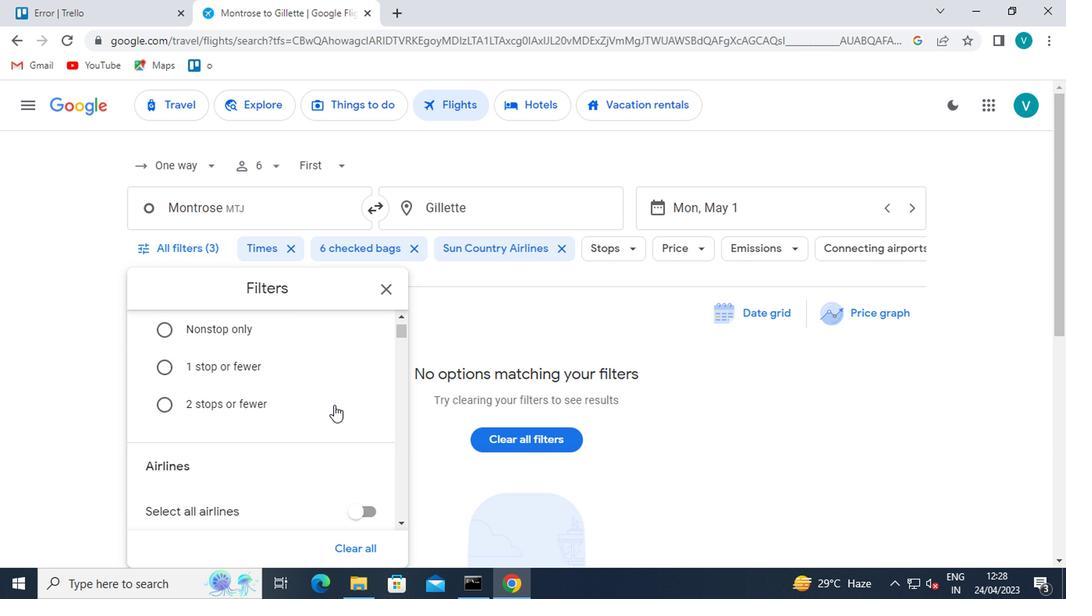 
Action: Mouse scrolled (314, 364) with delta (0, 0)
Screenshot: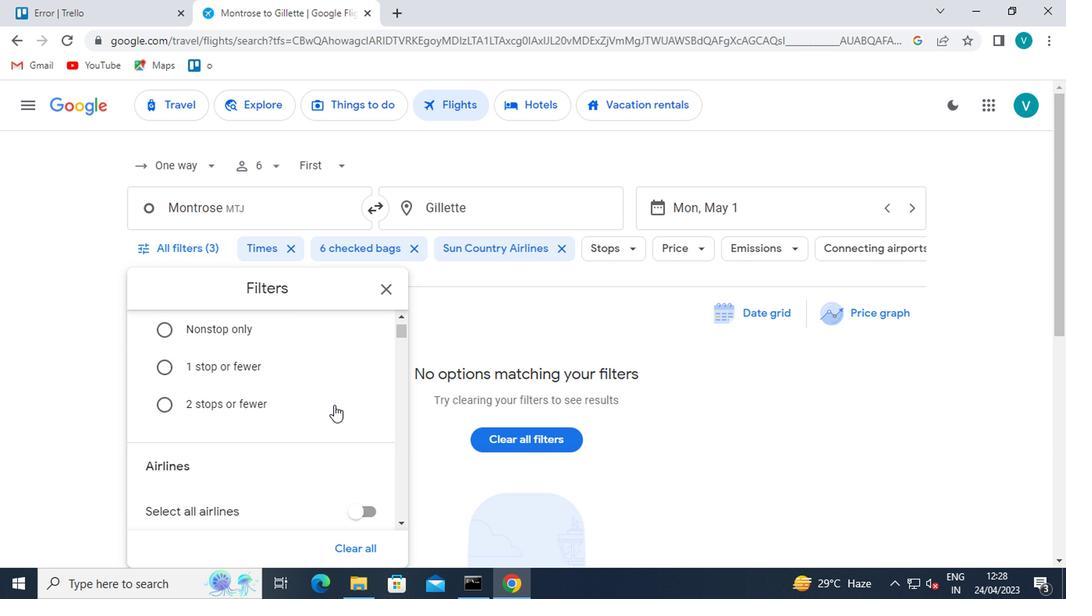 
Action: Mouse moved to (314, 367)
Screenshot: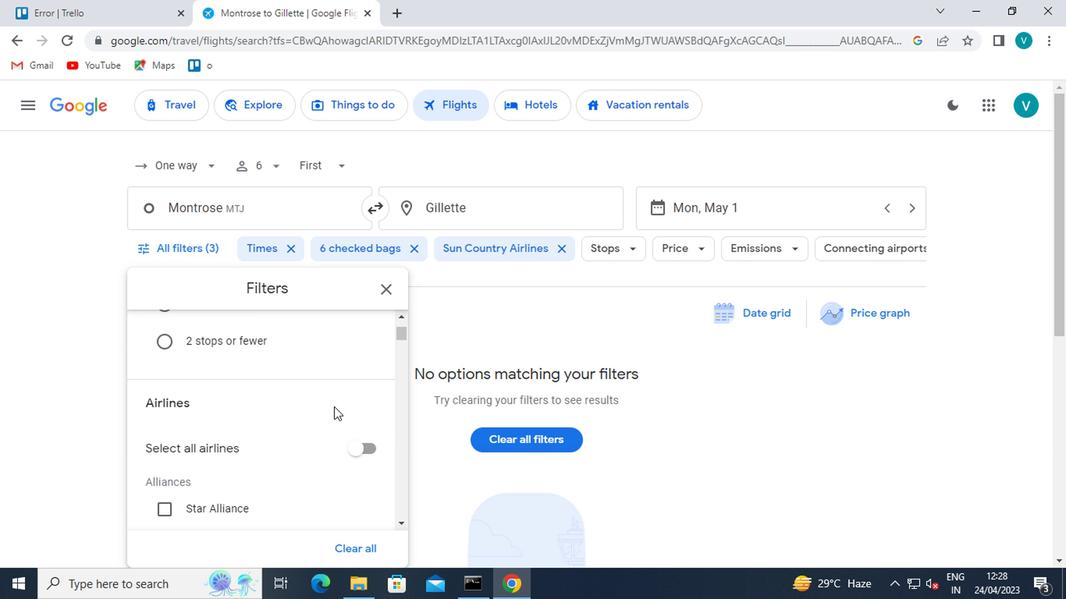 
Action: Mouse scrolled (314, 367) with delta (0, 0)
Screenshot: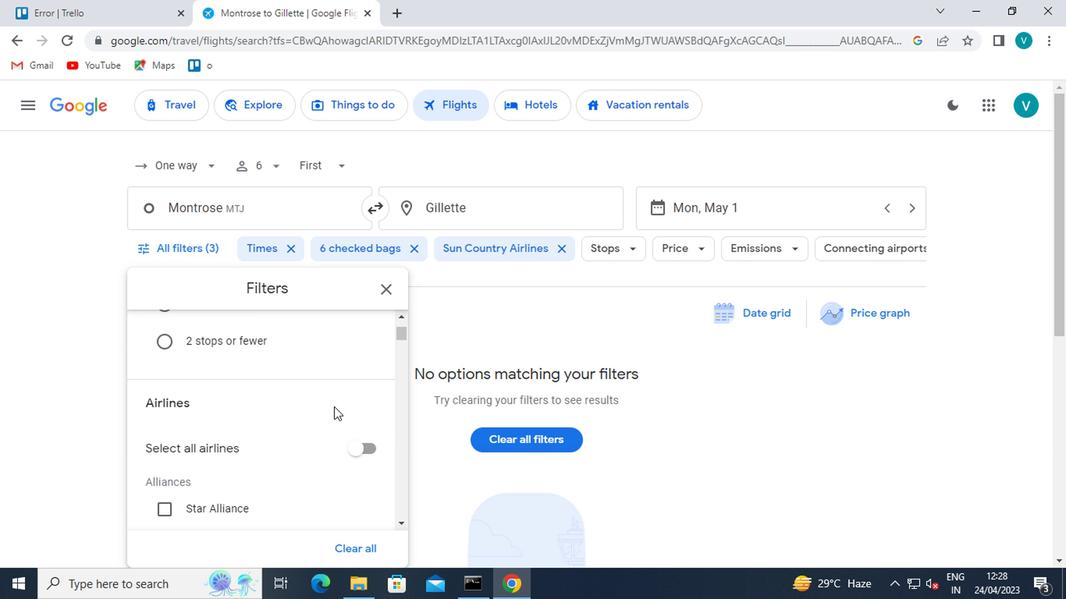 
Action: Mouse scrolled (314, 367) with delta (0, 0)
Screenshot: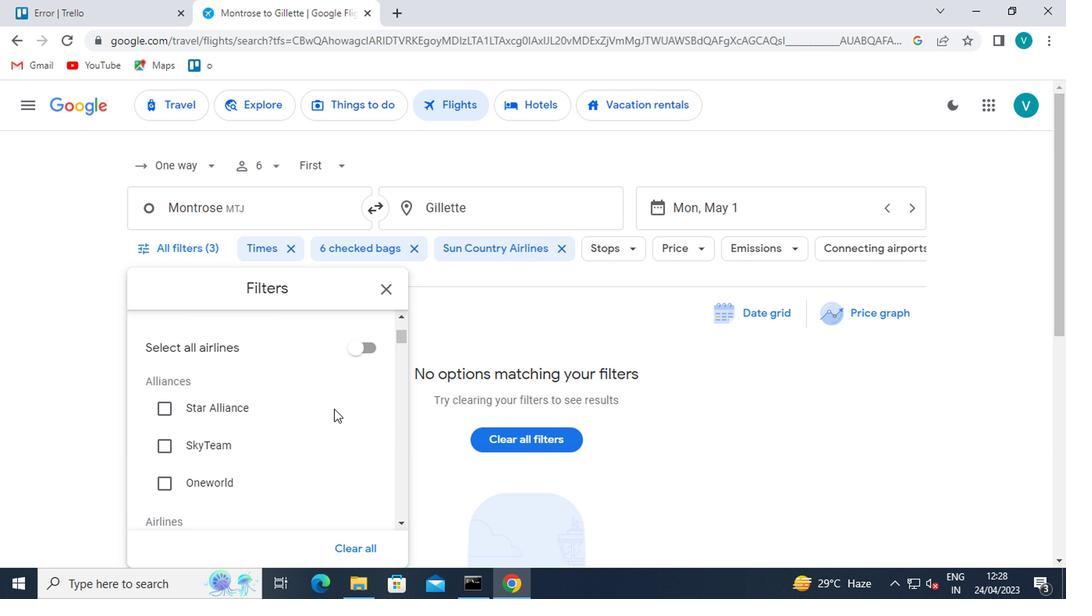 
Action: Mouse moved to (314, 368)
Screenshot: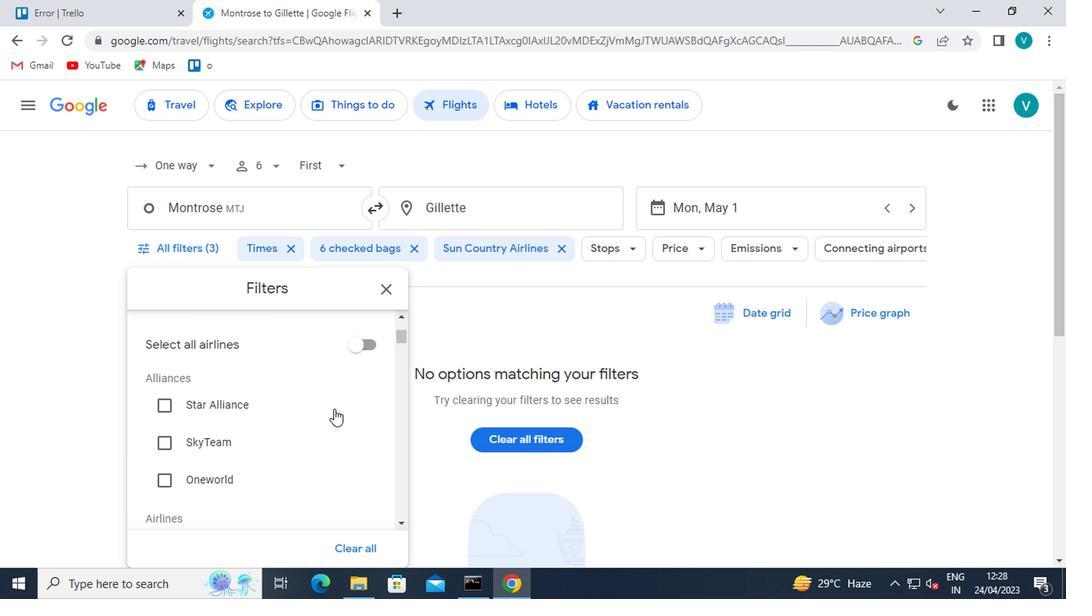 
Action: Mouse scrolled (314, 367) with delta (0, 0)
Screenshot: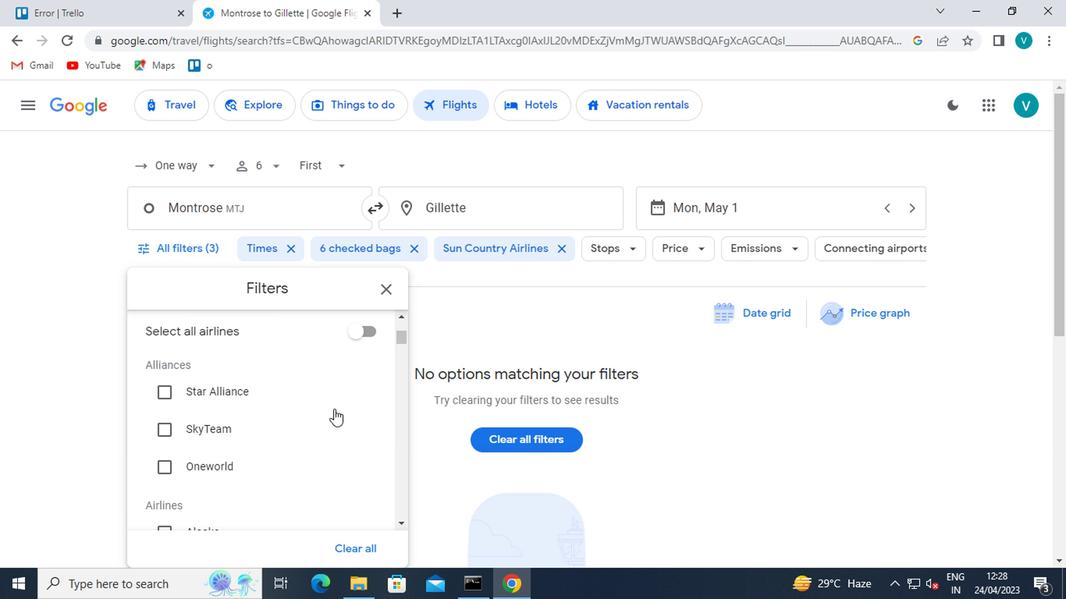 
Action: Mouse moved to (314, 369)
Screenshot: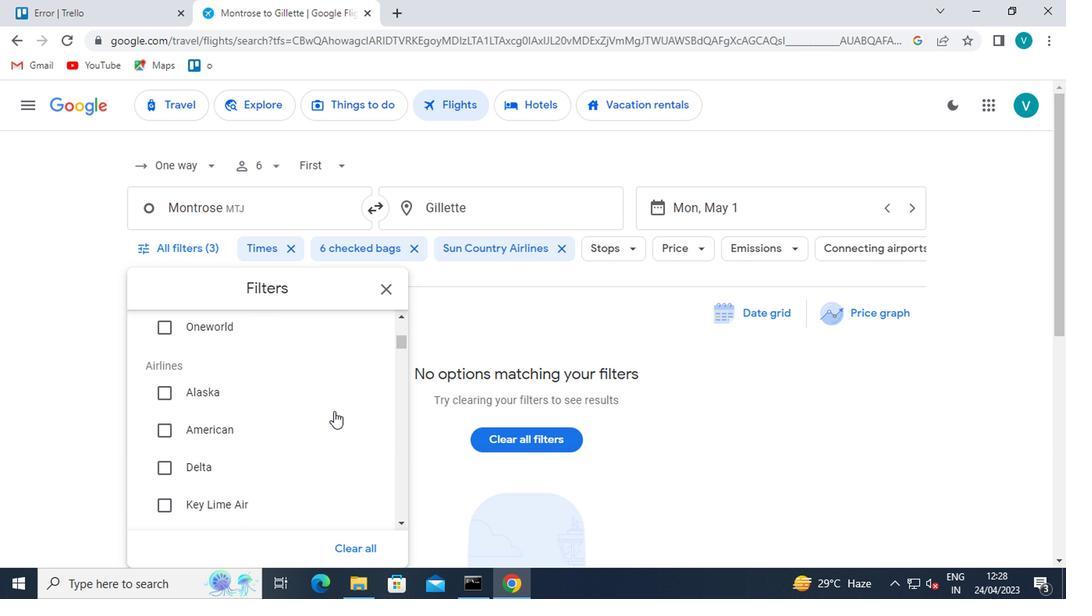 
Action: Mouse scrolled (314, 368) with delta (0, 0)
Screenshot: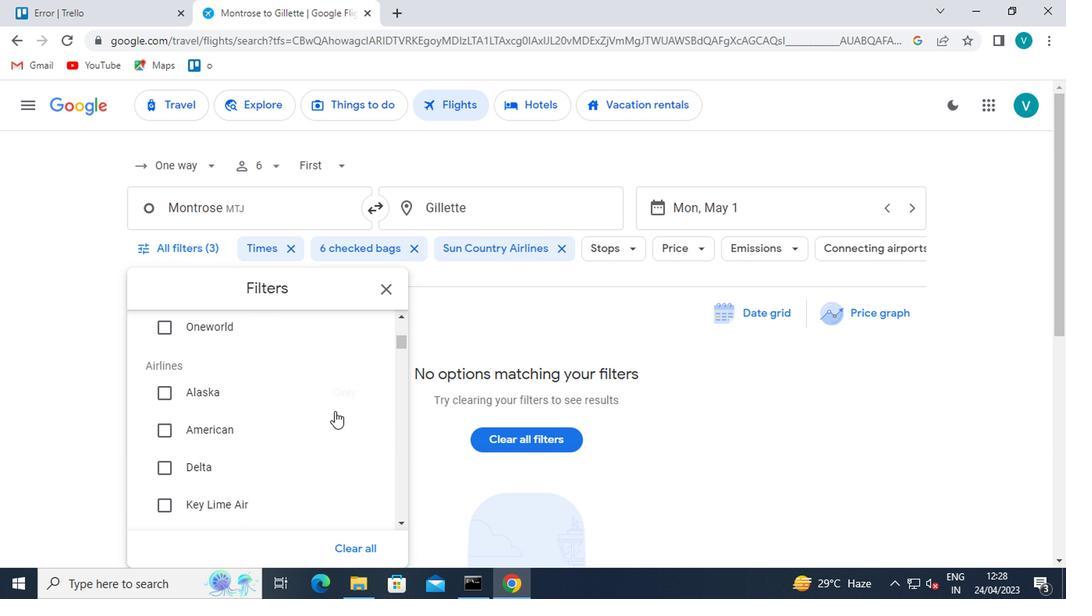 
Action: Mouse scrolled (314, 368) with delta (0, 0)
Screenshot: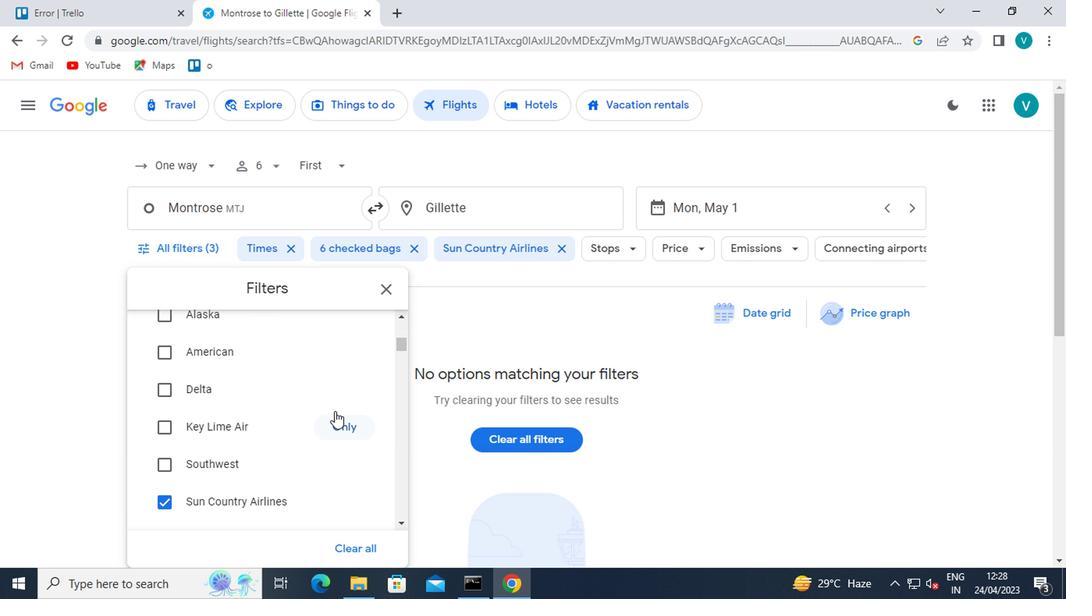 
Action: Mouse scrolled (314, 368) with delta (0, 0)
Screenshot: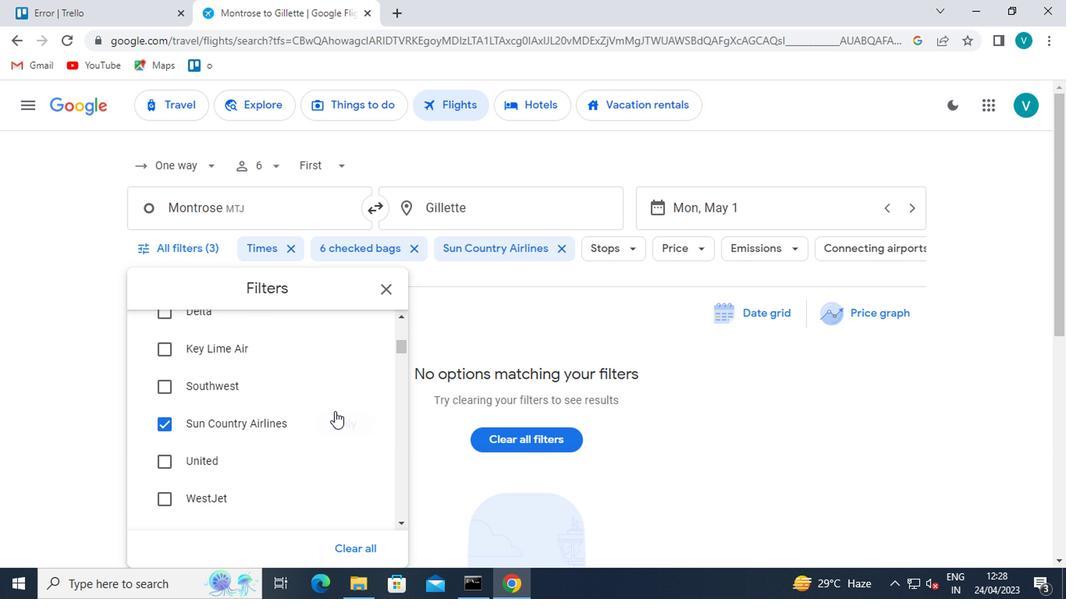 
Action: Mouse scrolled (314, 369) with delta (0, 0)
Screenshot: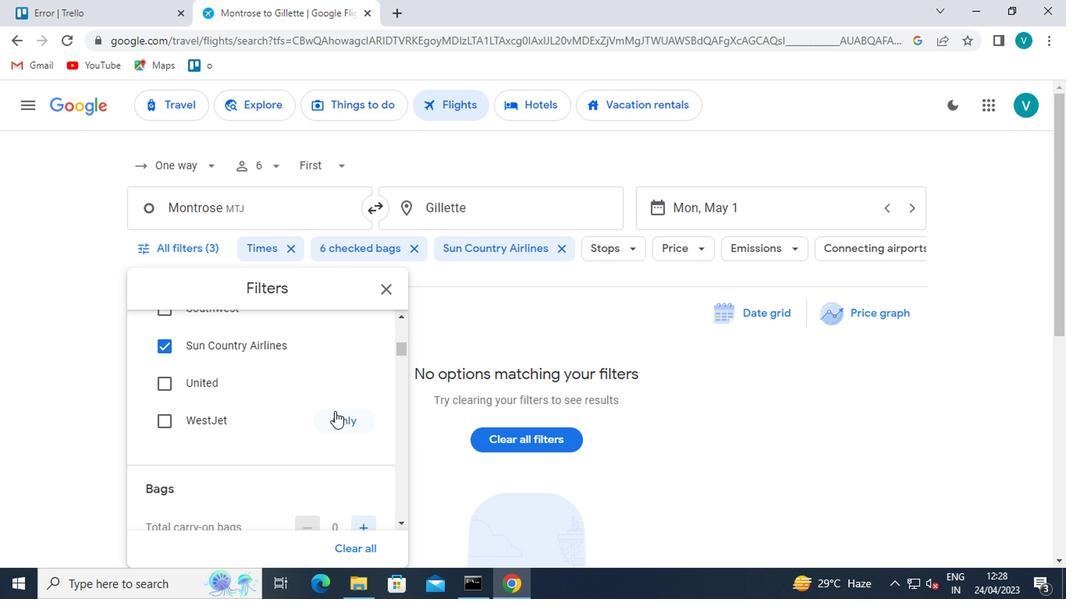
Action: Mouse scrolled (314, 369) with delta (0, 0)
Screenshot: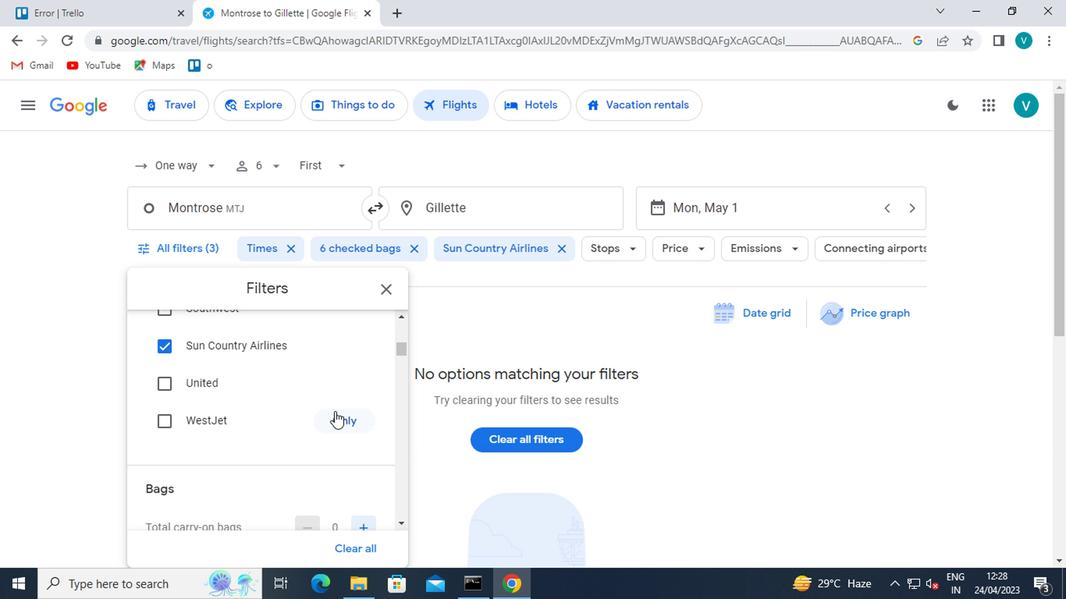 
Action: Mouse scrolled (314, 369) with delta (0, 0)
Screenshot: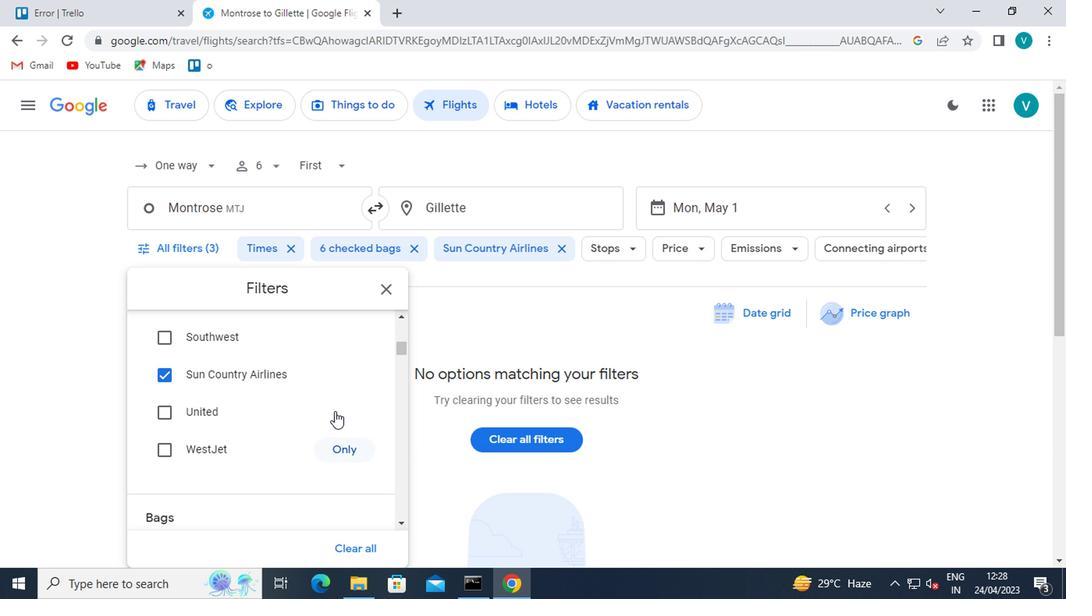 
Action: Mouse scrolled (314, 369) with delta (0, 0)
Screenshot: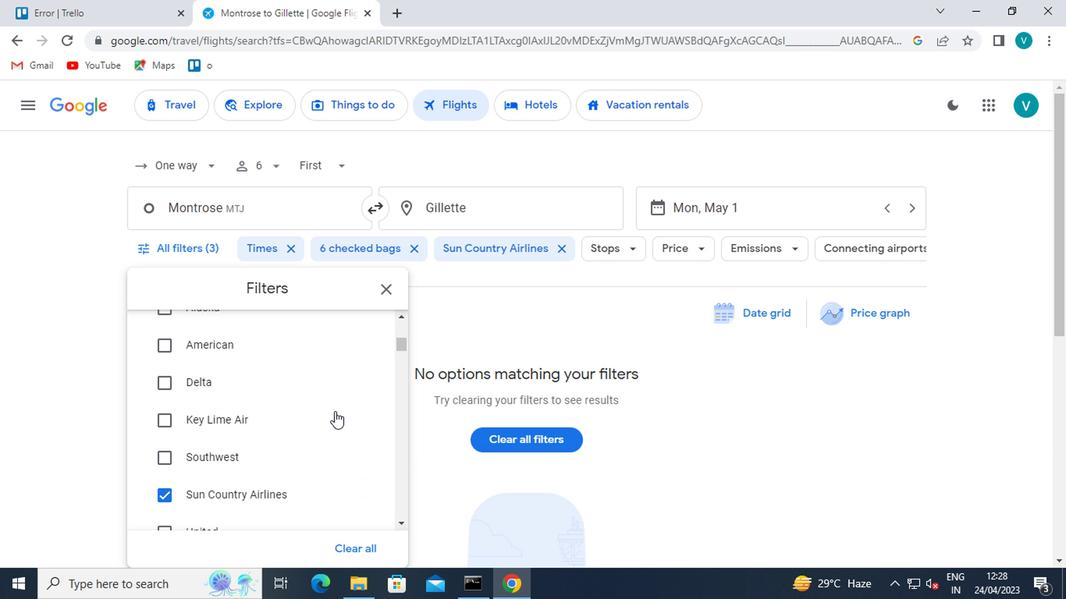 
Action: Mouse scrolled (314, 369) with delta (0, 0)
Screenshot: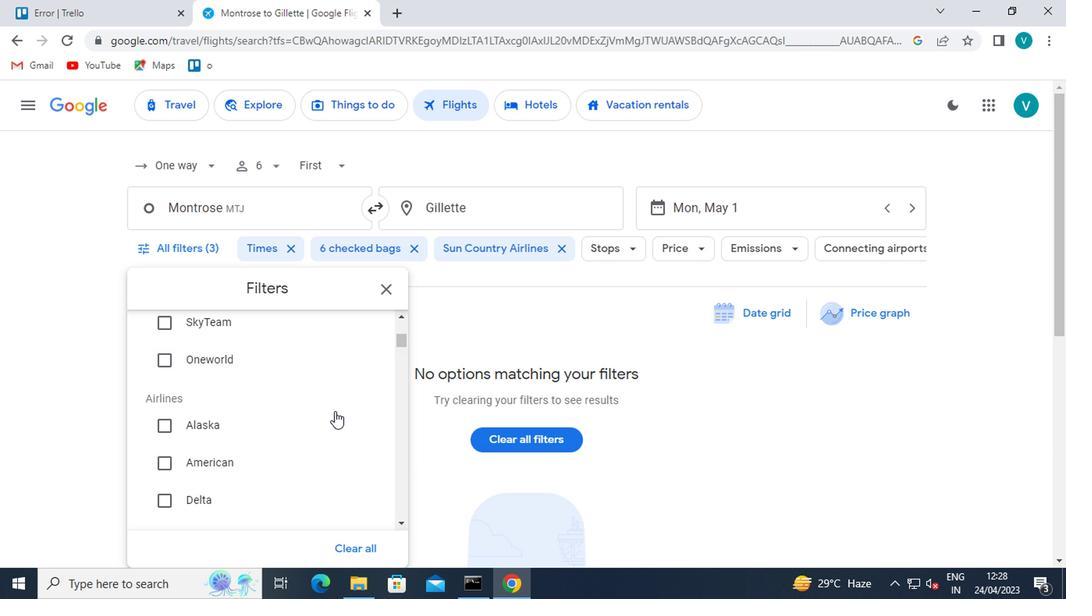 
Action: Mouse scrolled (314, 368) with delta (0, 0)
Screenshot: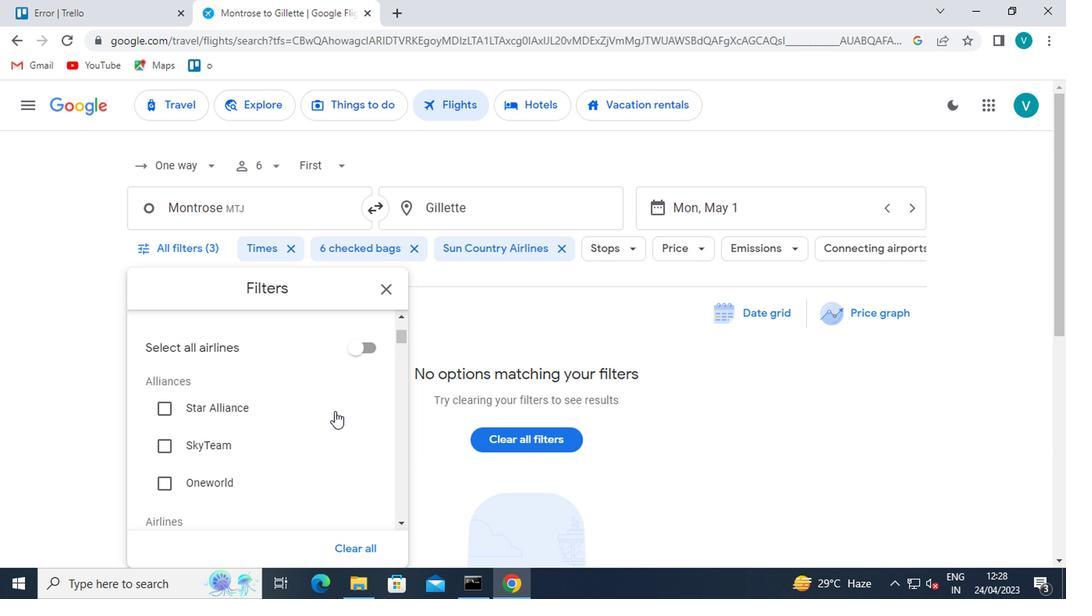 
Action: Mouse scrolled (314, 368) with delta (0, 0)
Screenshot: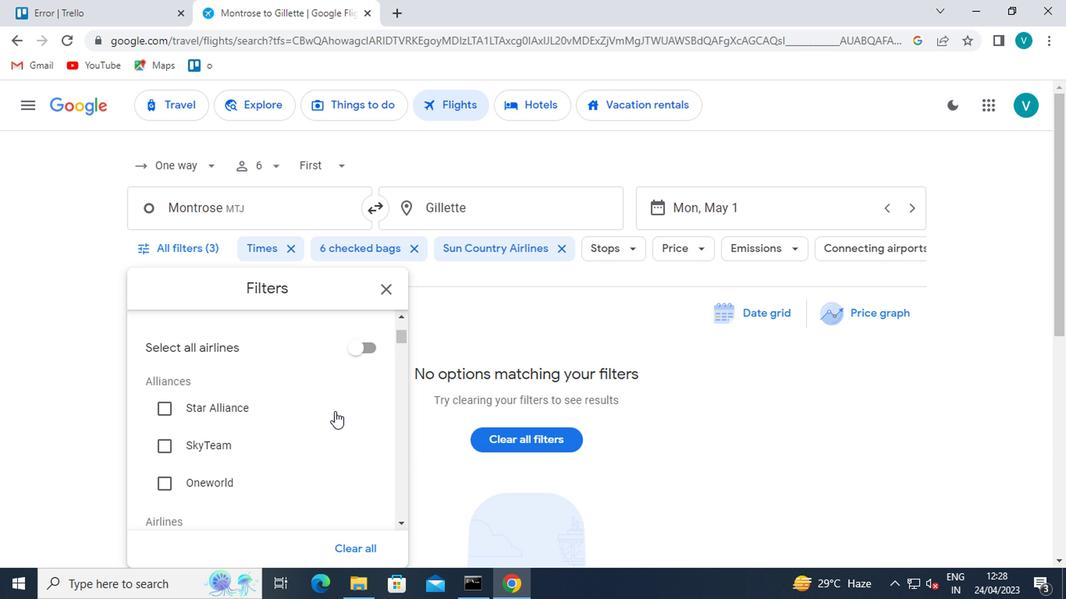 
Action: Mouse scrolled (314, 368) with delta (0, 0)
Screenshot: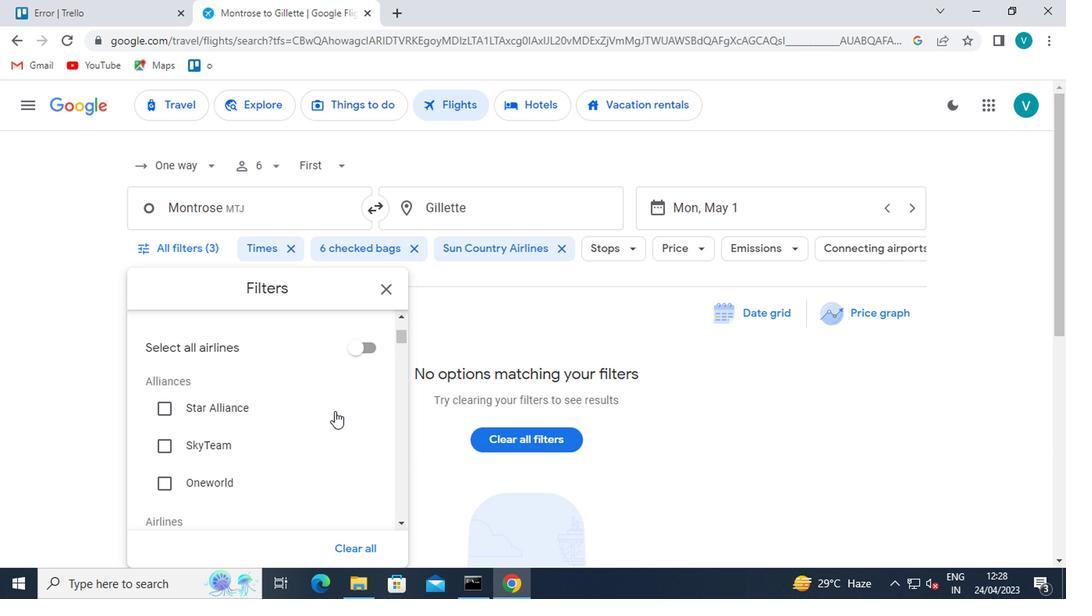 
Action: Mouse scrolled (314, 368) with delta (0, 0)
Screenshot: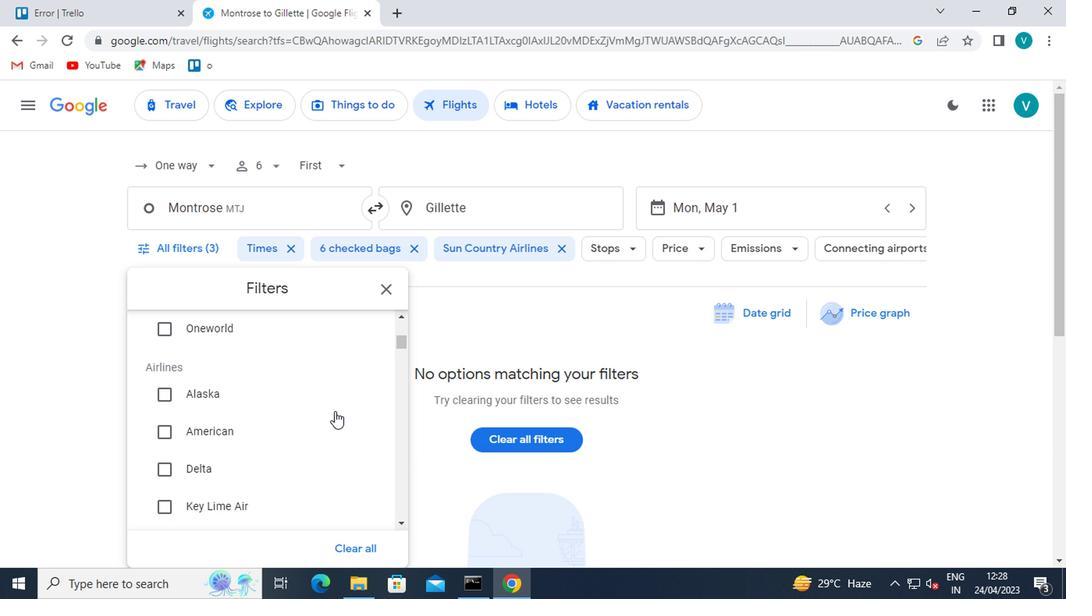 
Action: Mouse scrolled (314, 368) with delta (0, 0)
Screenshot: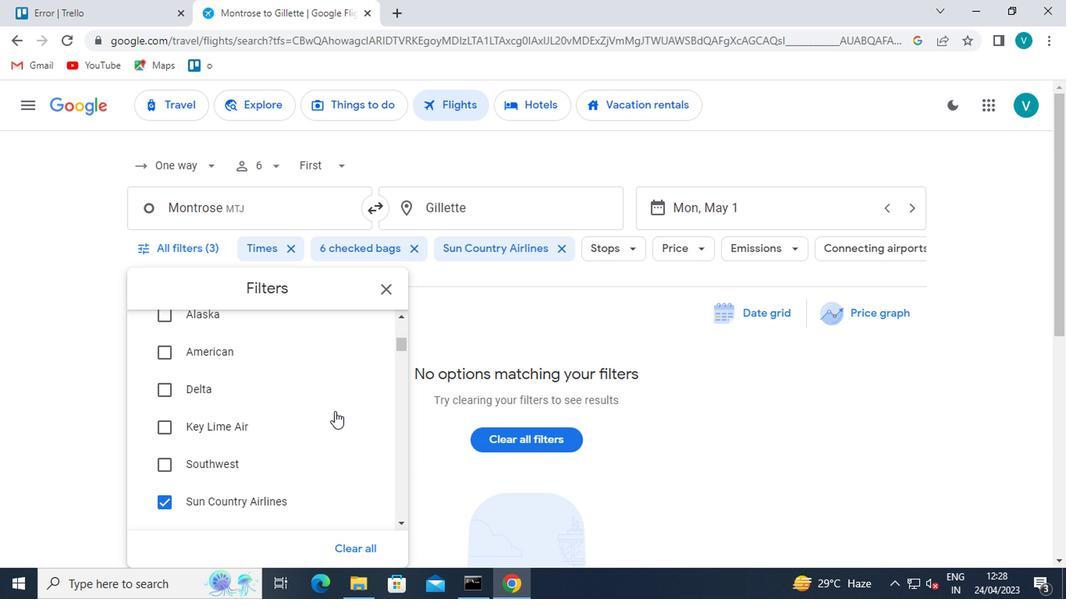 
Action: Mouse moved to (316, 369)
Screenshot: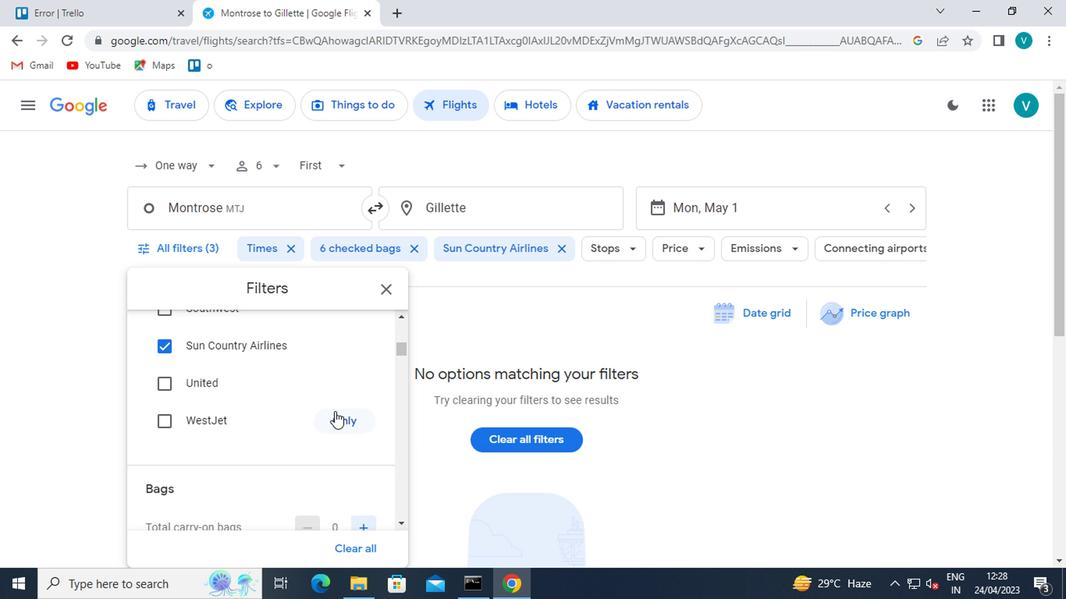 
Action: Mouse scrolled (316, 368) with delta (0, 0)
Screenshot: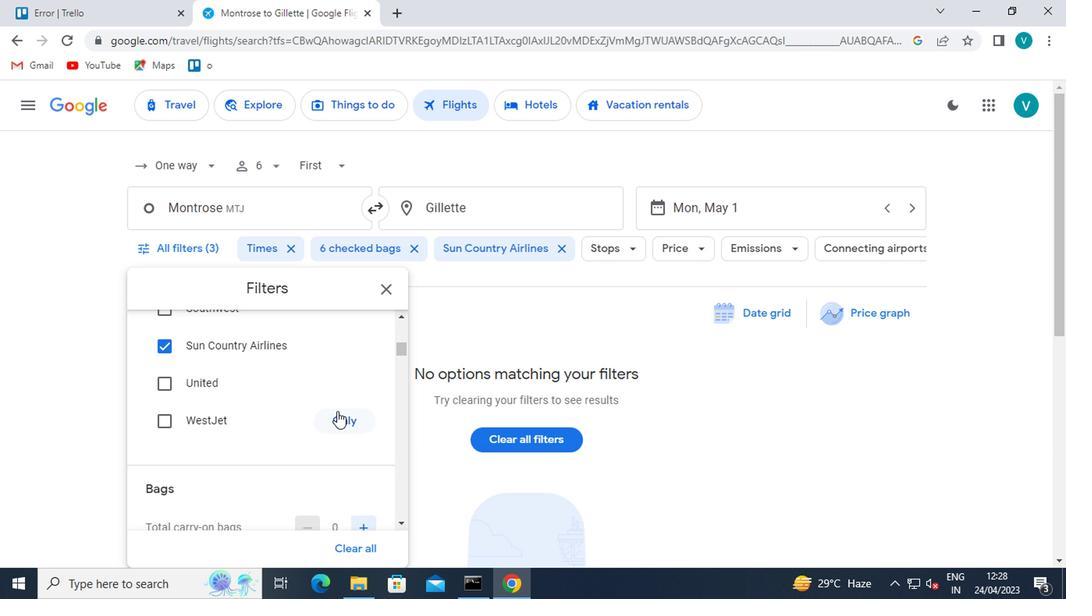 
Action: Mouse moved to (318, 370)
Screenshot: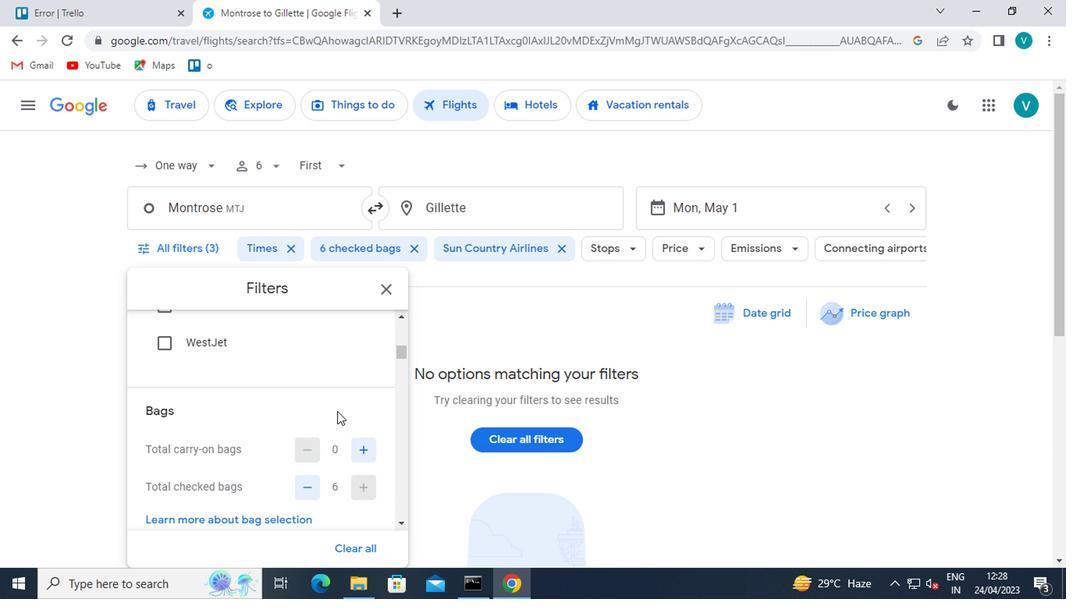 
Action: Mouse scrolled (318, 369) with delta (0, 0)
Screenshot: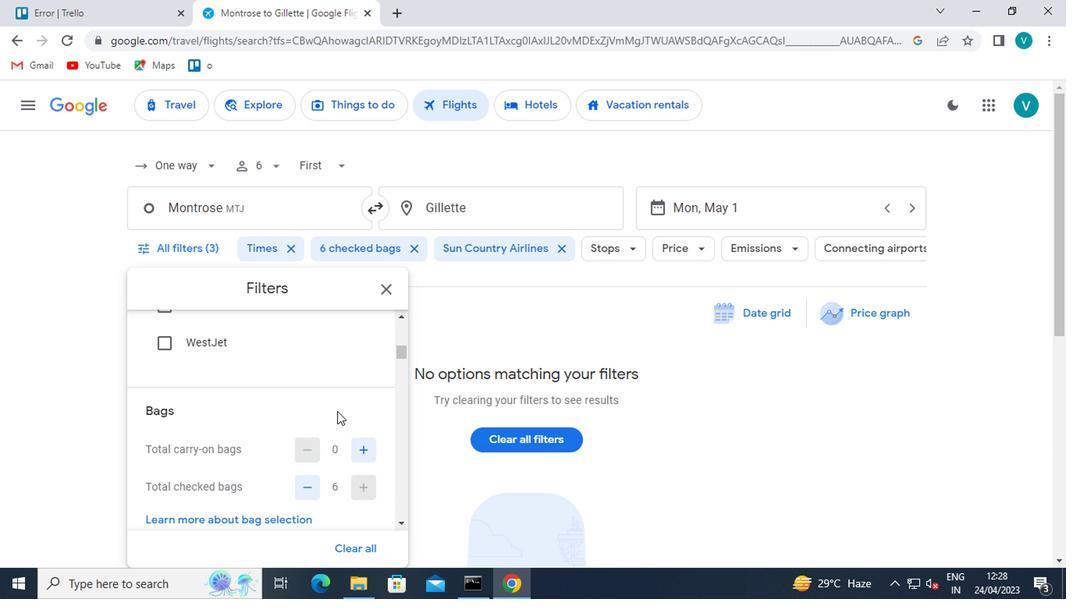 
Action: Mouse moved to (336, 370)
Screenshot: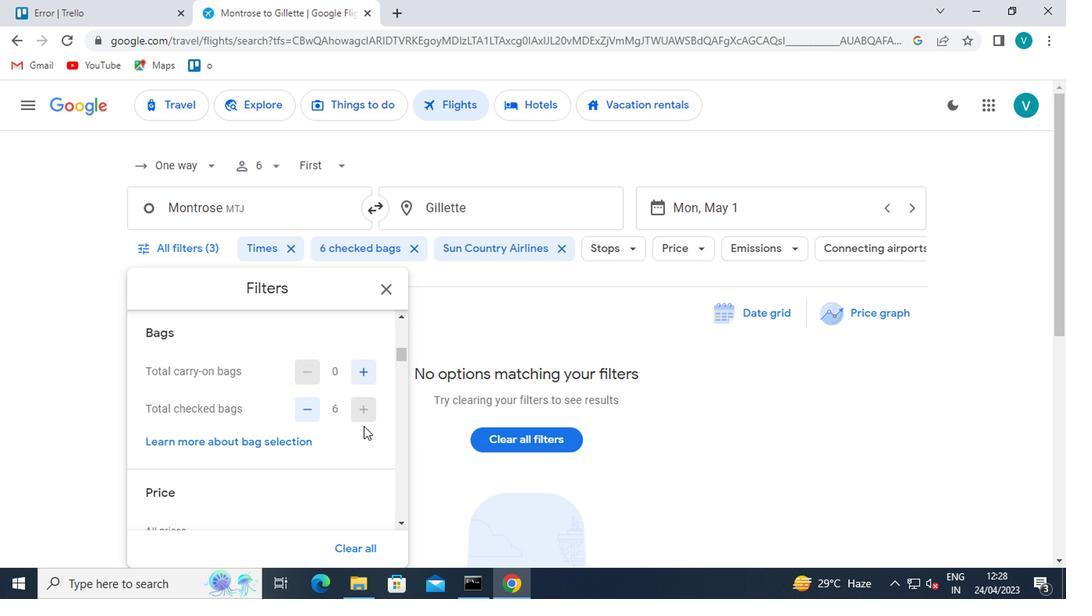 
Action: Mouse pressed left at (336, 370)
Screenshot: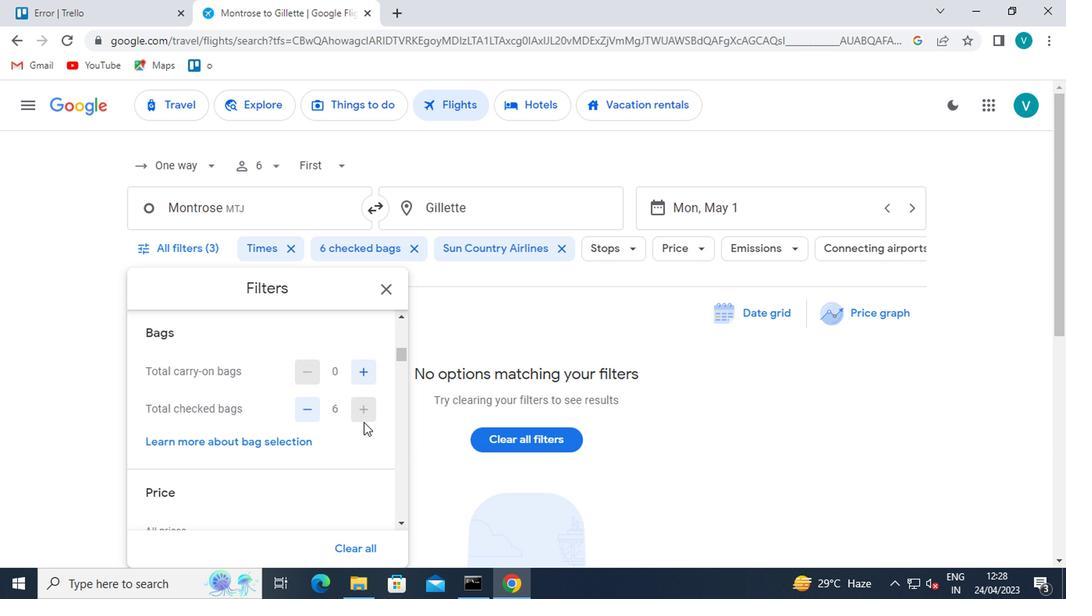 
Action: Mouse moved to (336, 370)
Screenshot: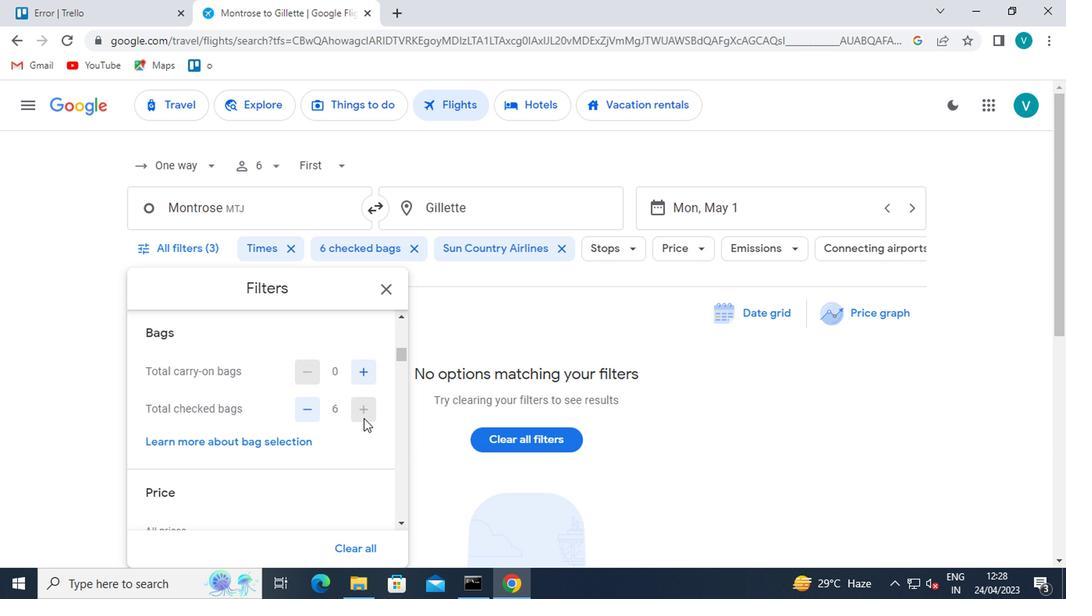 
Action: Mouse scrolled (336, 369) with delta (0, 0)
Screenshot: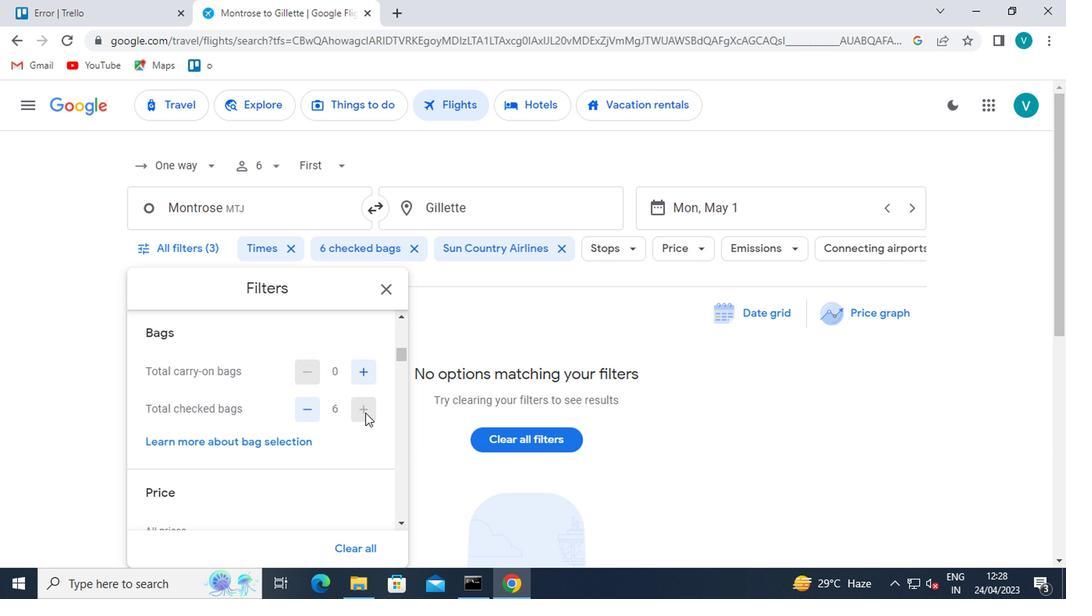 
Action: Mouse scrolled (336, 369) with delta (0, 0)
Screenshot: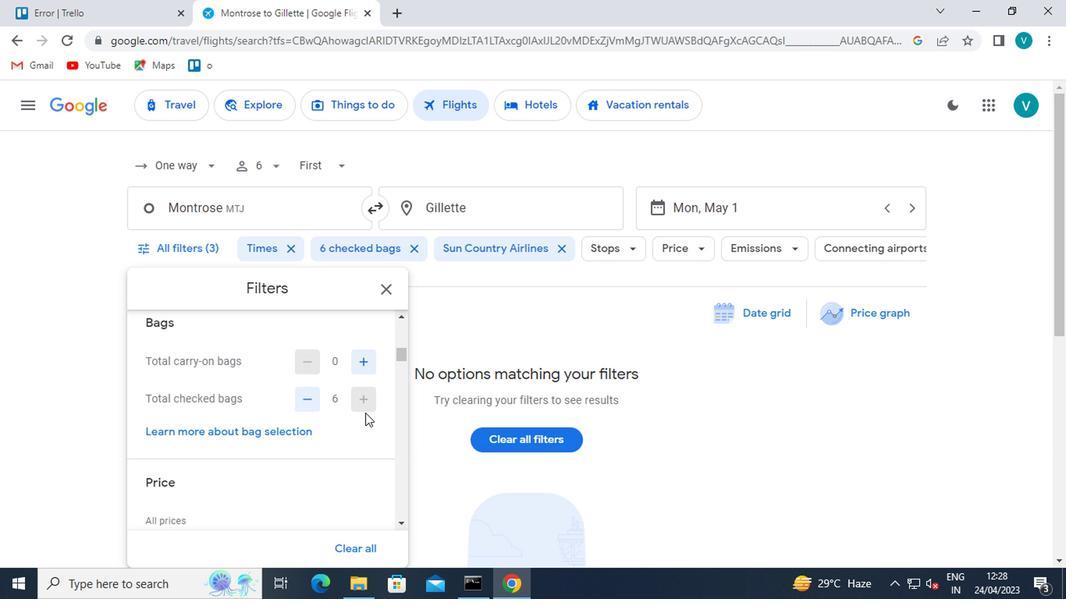 
Action: Mouse moved to (337, 367)
Screenshot: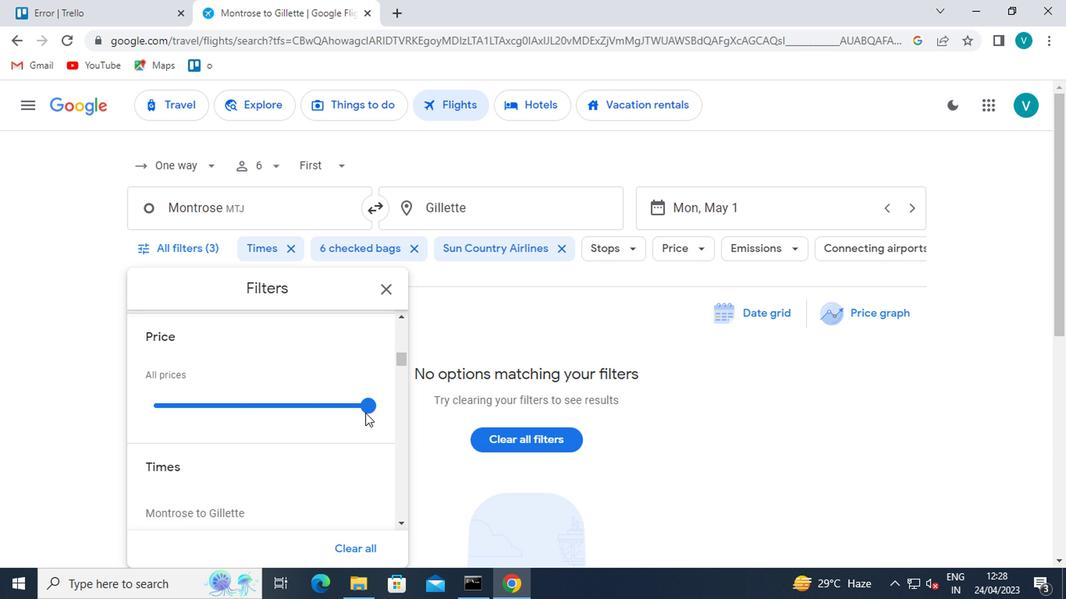 
Action: Mouse pressed left at (337, 367)
Screenshot: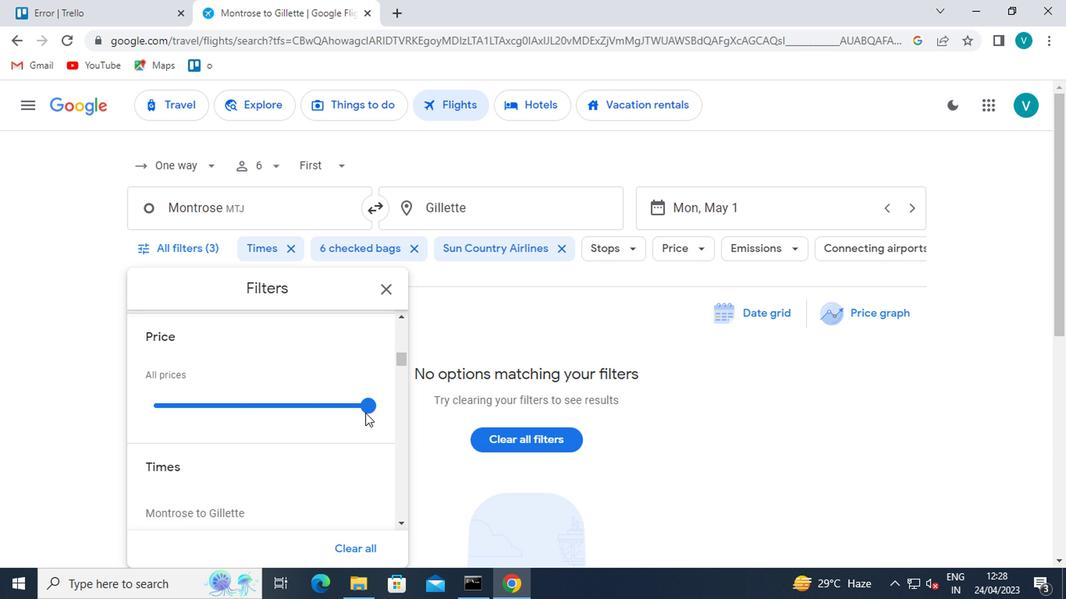 
Action: Mouse moved to (348, 367)
Screenshot: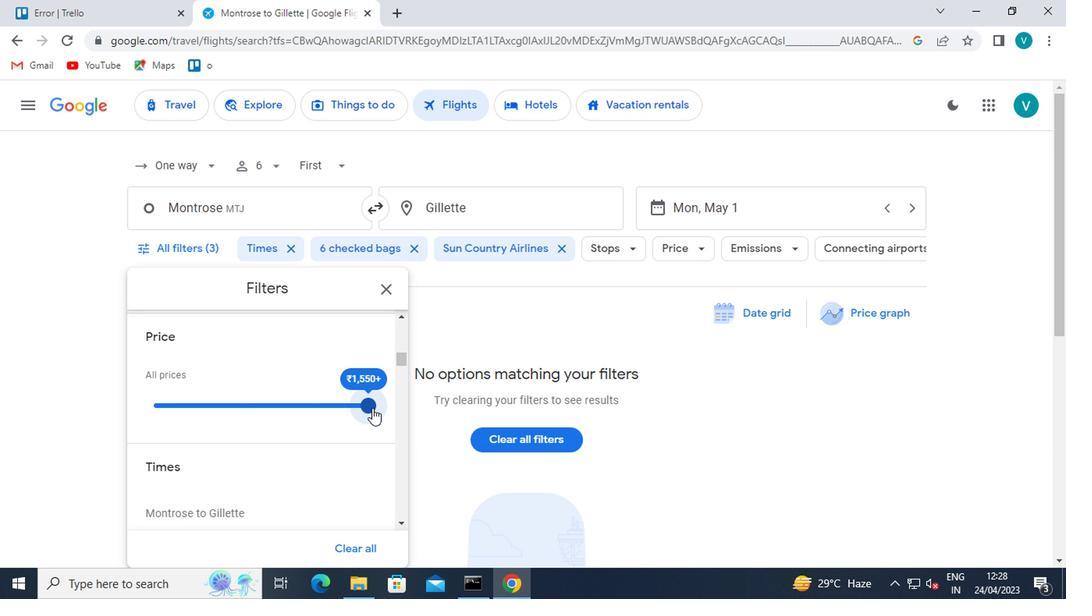 
Action: Mouse scrolled (348, 366) with delta (0, 0)
Screenshot: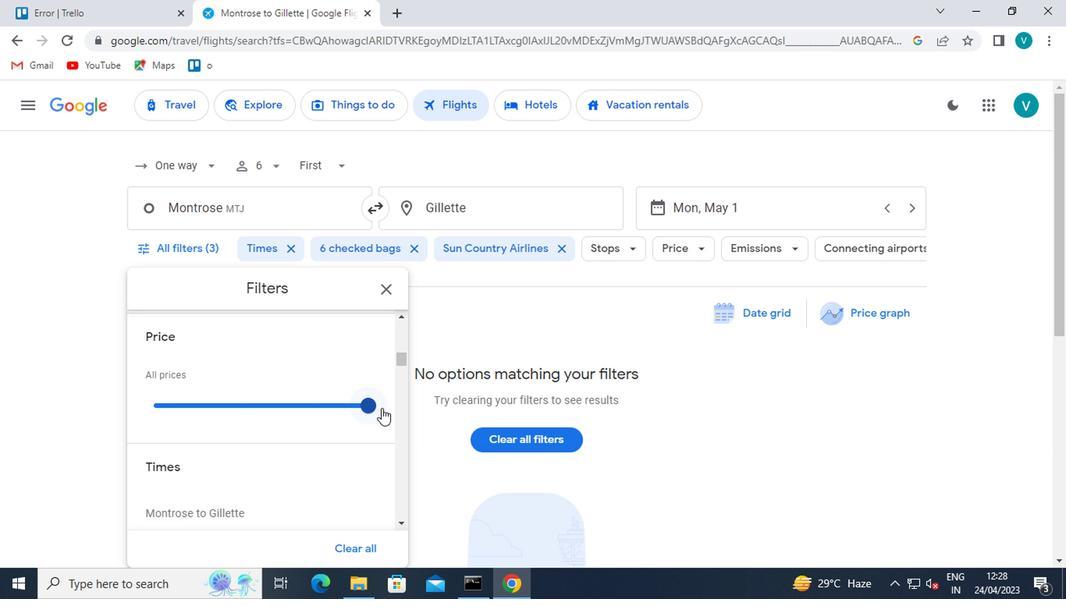 
Action: Mouse scrolled (348, 366) with delta (0, 0)
Screenshot: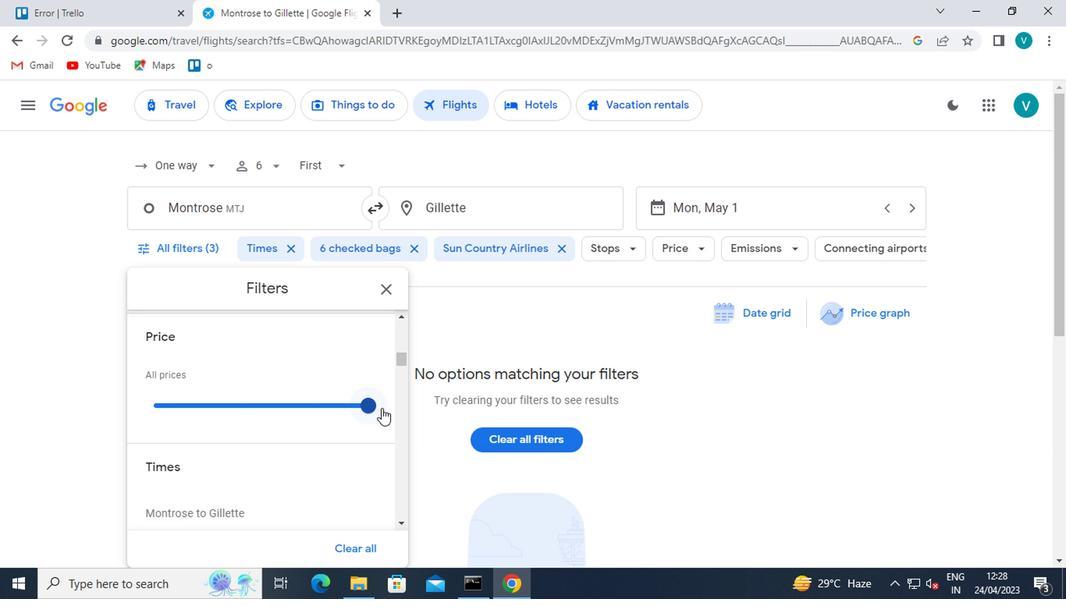
Action: Mouse moved to (324, 379)
Screenshot: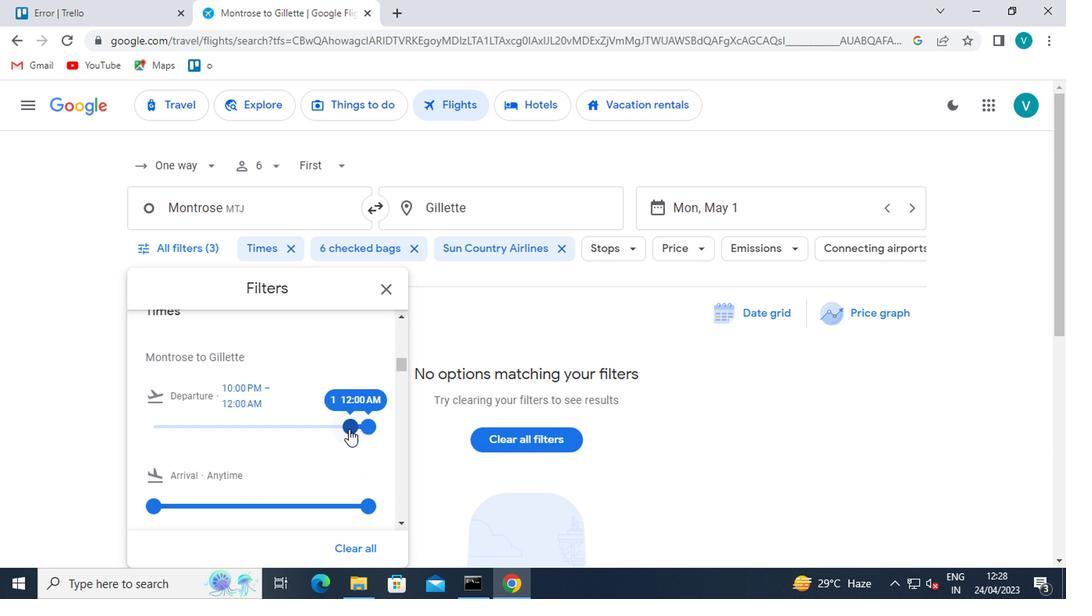 
Action: Mouse pressed left at (324, 379)
Screenshot: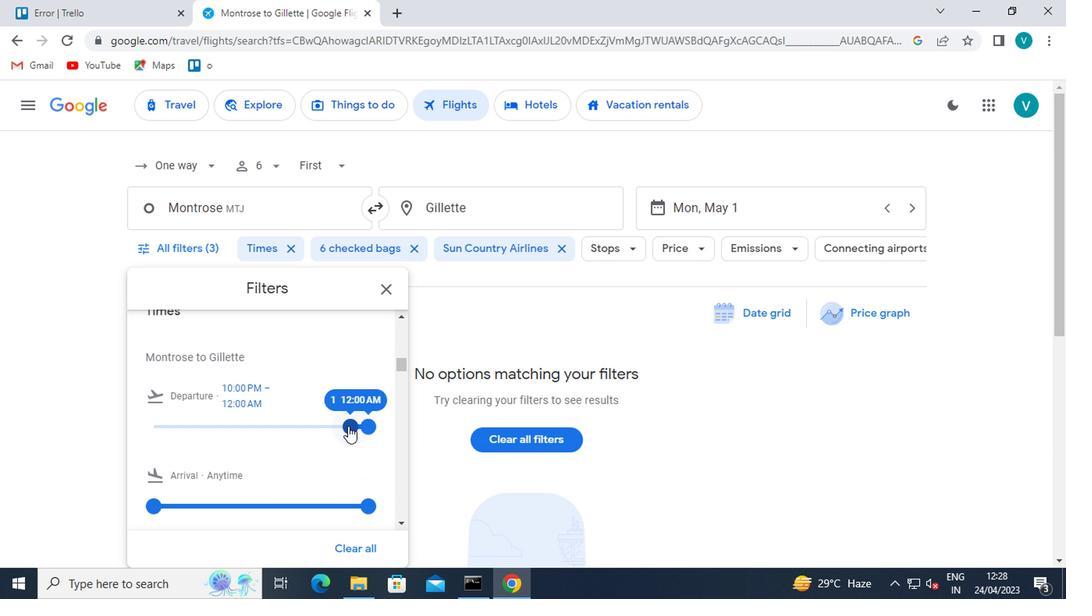 
Action: Mouse moved to (332, 381)
Screenshot: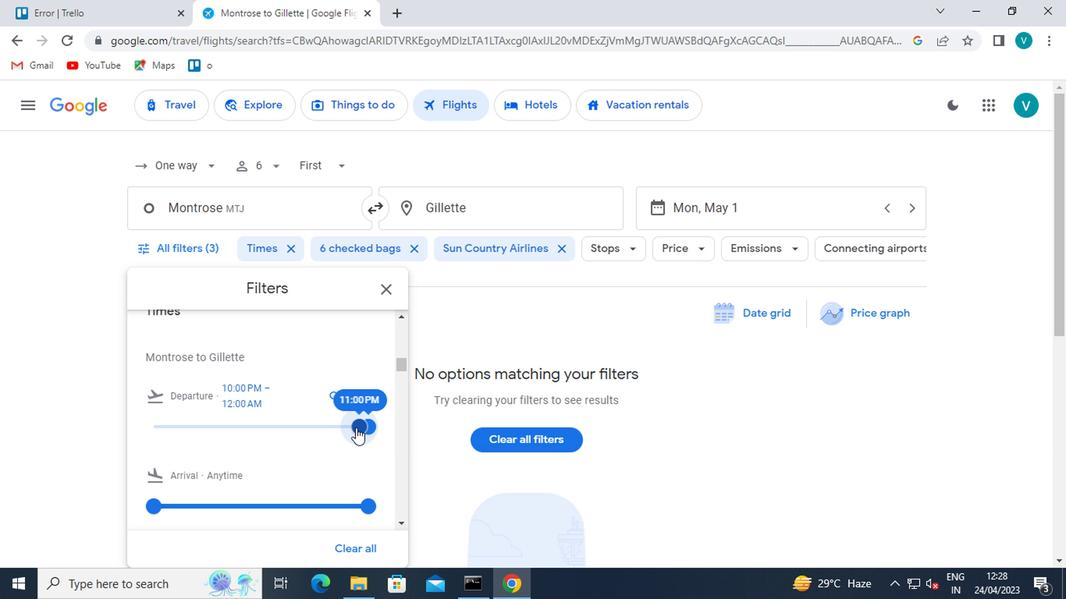 
